 Task: Invite John and Lisa to the birthday party next week.
Action: Mouse moved to (43, 111)
Screenshot: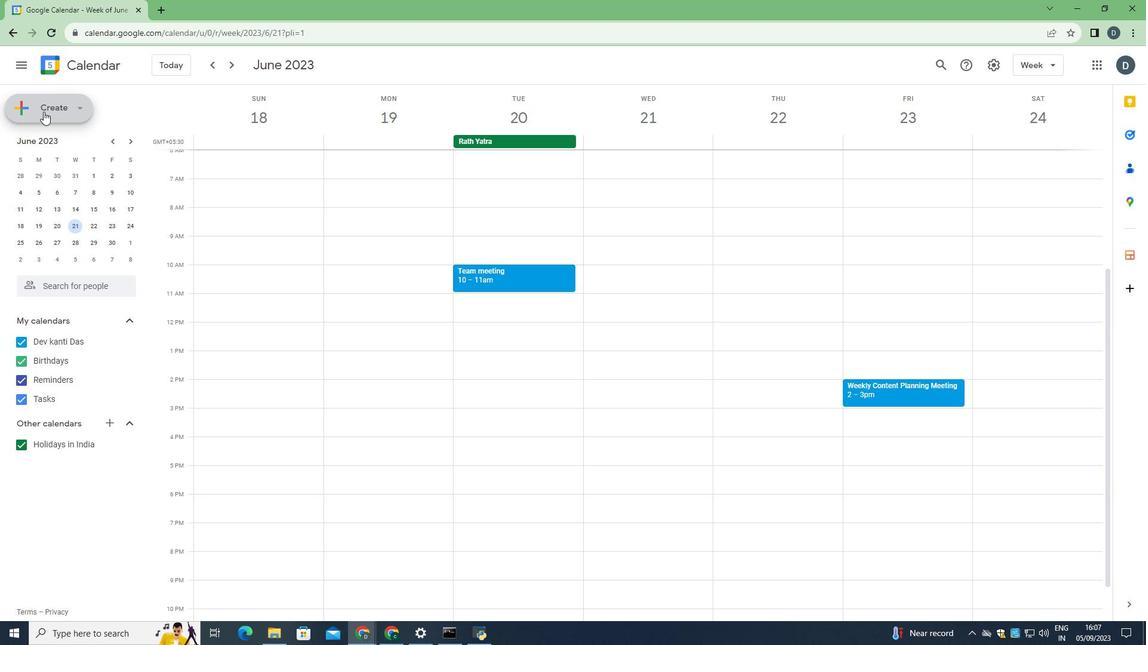 
Action: Mouse pressed left at (43, 111)
Screenshot: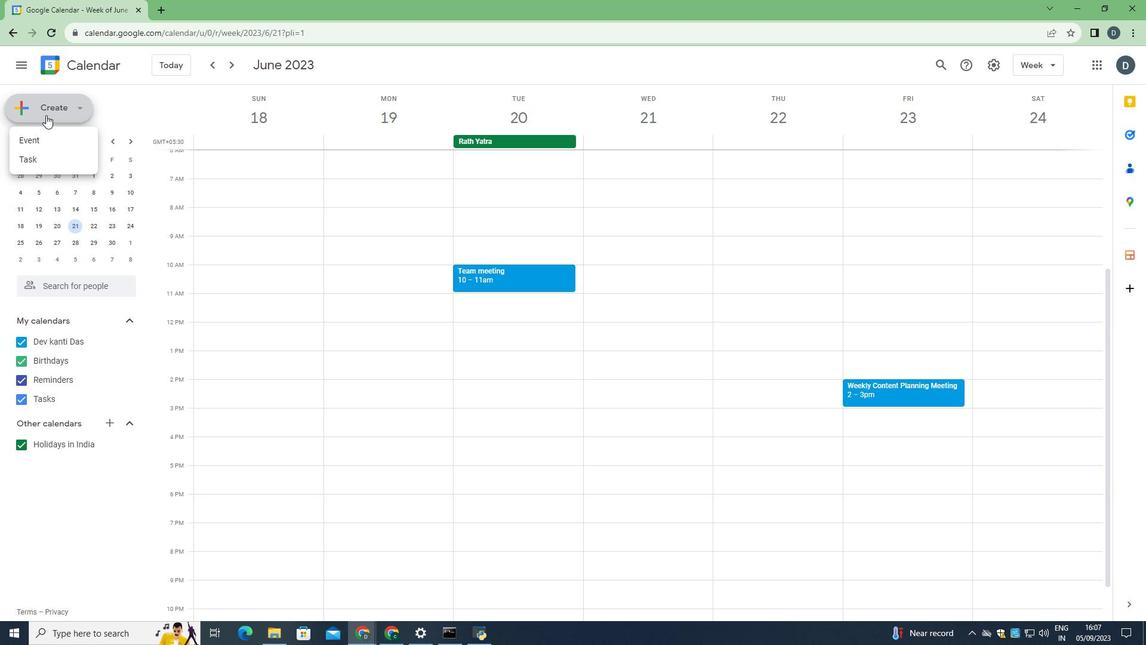 
Action: Mouse moved to (56, 137)
Screenshot: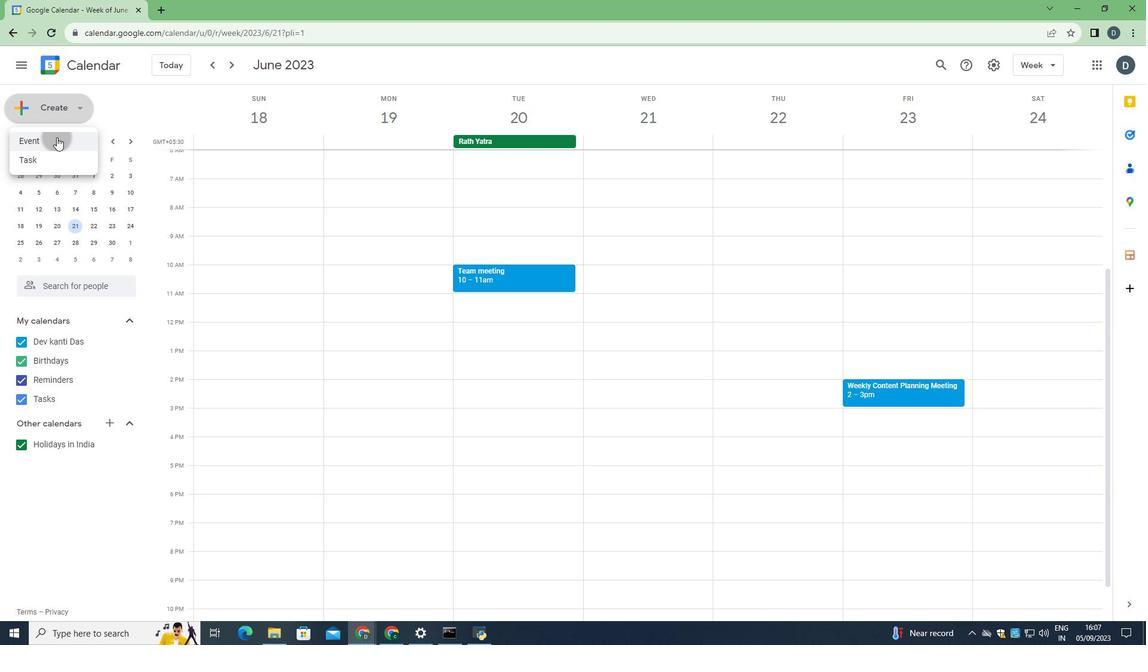 
Action: Mouse pressed left at (56, 137)
Screenshot: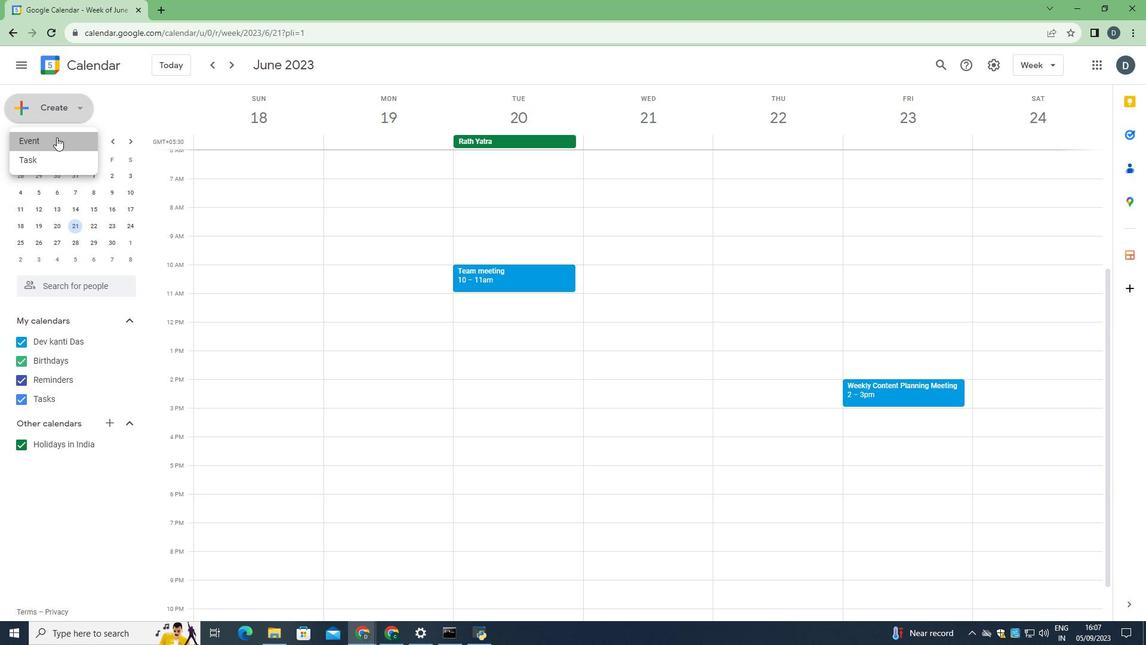 
Action: Mouse moved to (482, 474)
Screenshot: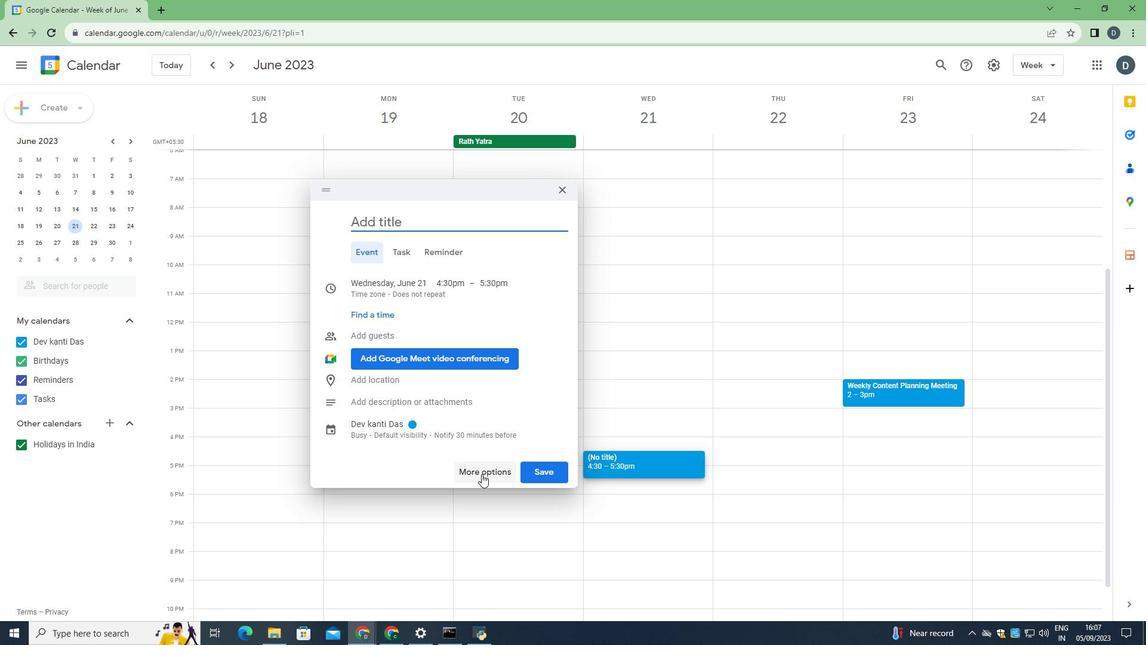 
Action: Mouse pressed left at (482, 474)
Screenshot: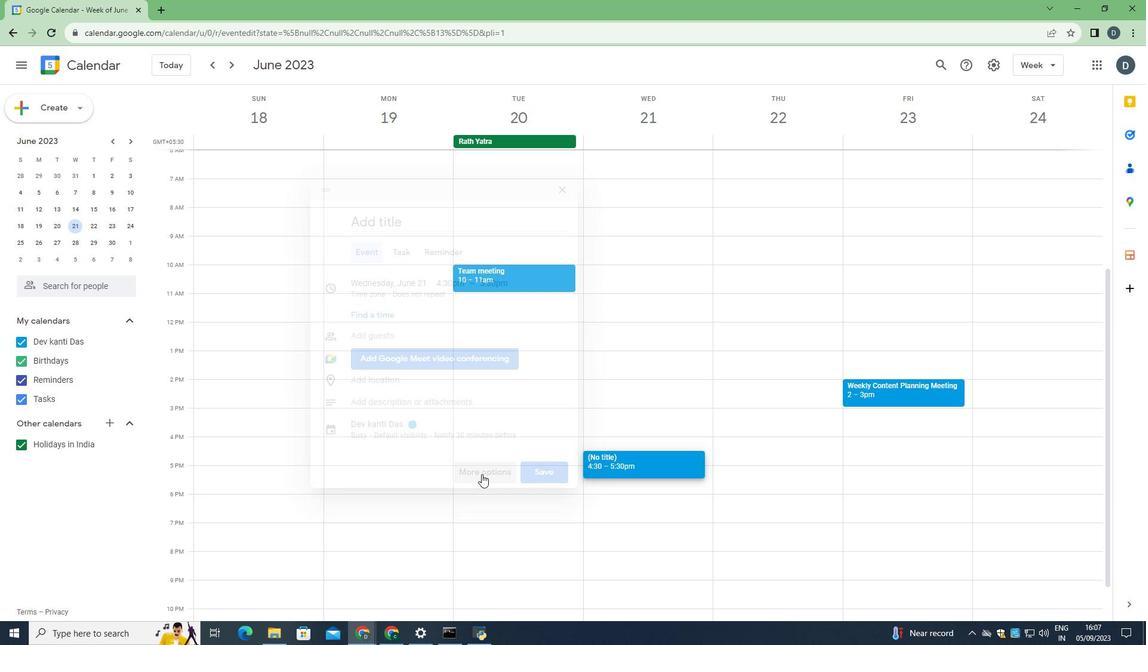 
Action: Mouse moved to (176, 72)
Screenshot: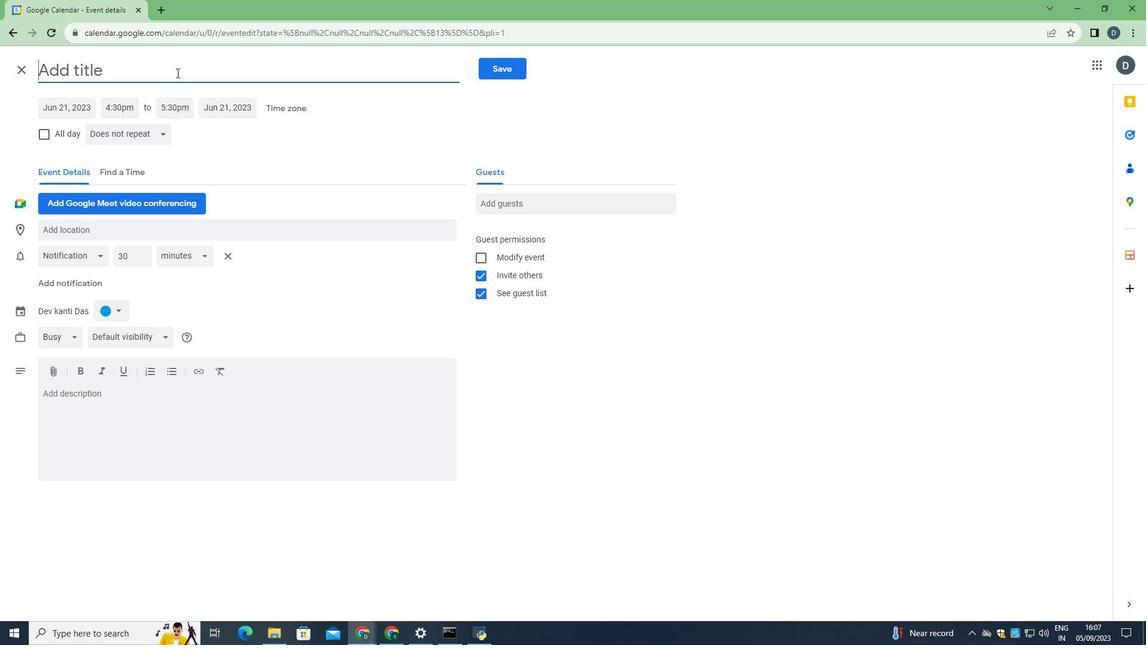
Action: Mouse pressed left at (176, 72)
Screenshot: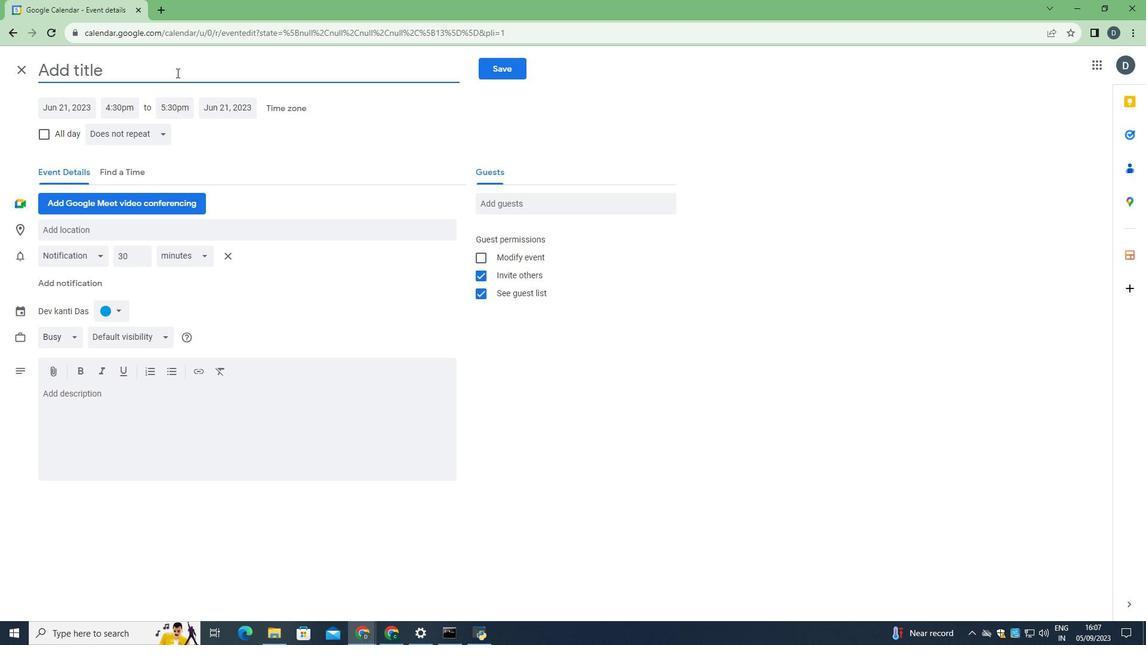
Action: Key pressed <Key.shift>Birthda<Key.backspace><Key.backspace><Key.backspace><Key.backspace><Key.backspace><Key.backspace><Key.backspace><Key.backspace><Key.backspace><Key.backspace><Key.backspace><Key.backspace><Key.shift>Invia<Key.backspace>tation<Key.space>for<Key.space><Key.shift>Birthday<Key.space><Key.shift>Party
Screenshot: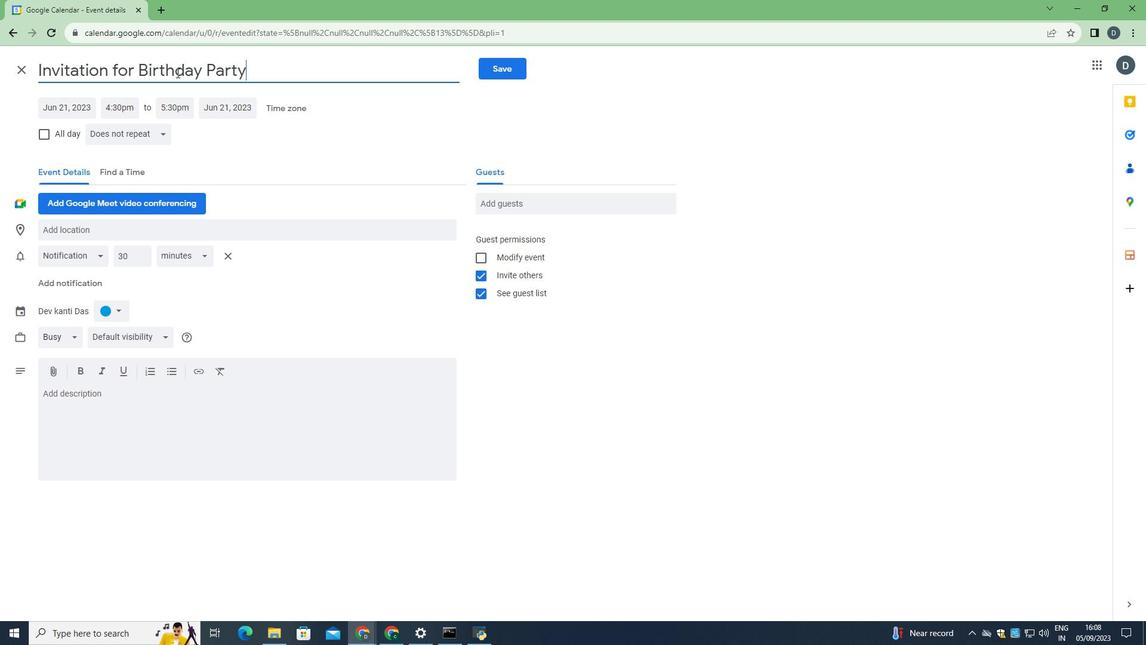 
Action: Mouse moved to (66, 109)
Screenshot: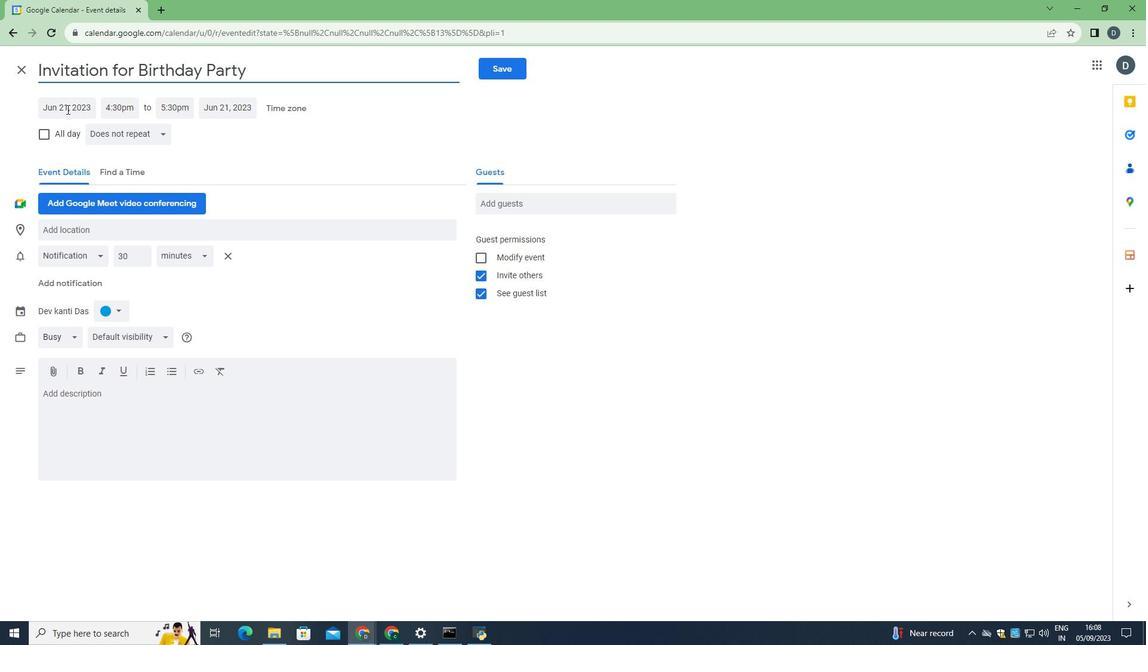 
Action: Mouse pressed left at (66, 109)
Screenshot: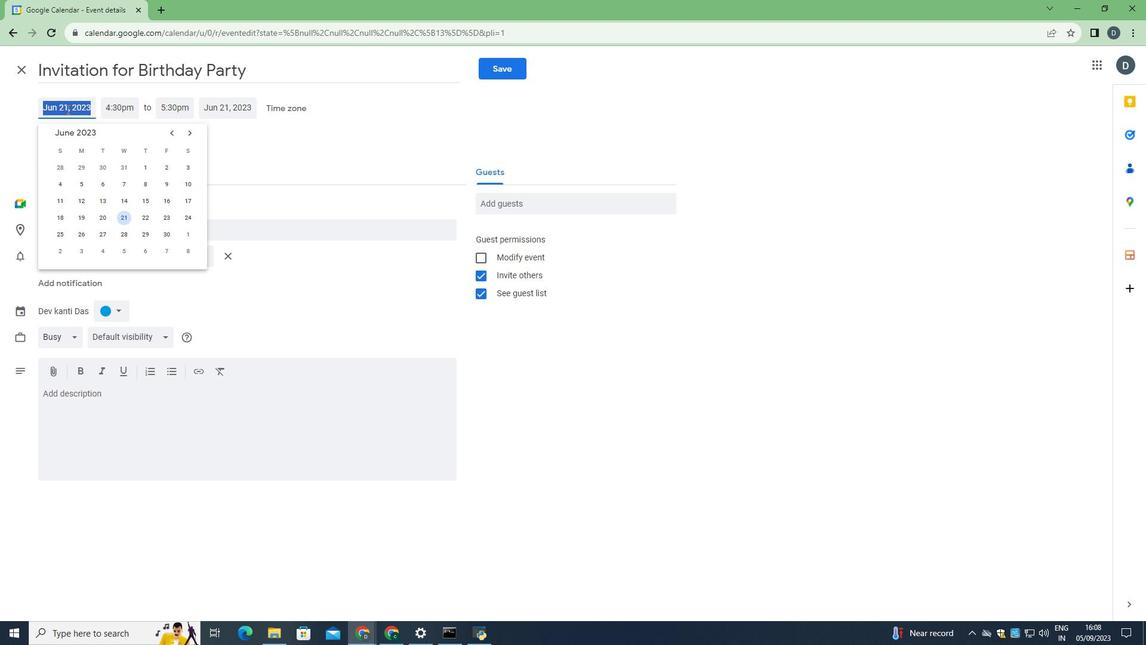 
Action: Mouse moved to (191, 128)
Screenshot: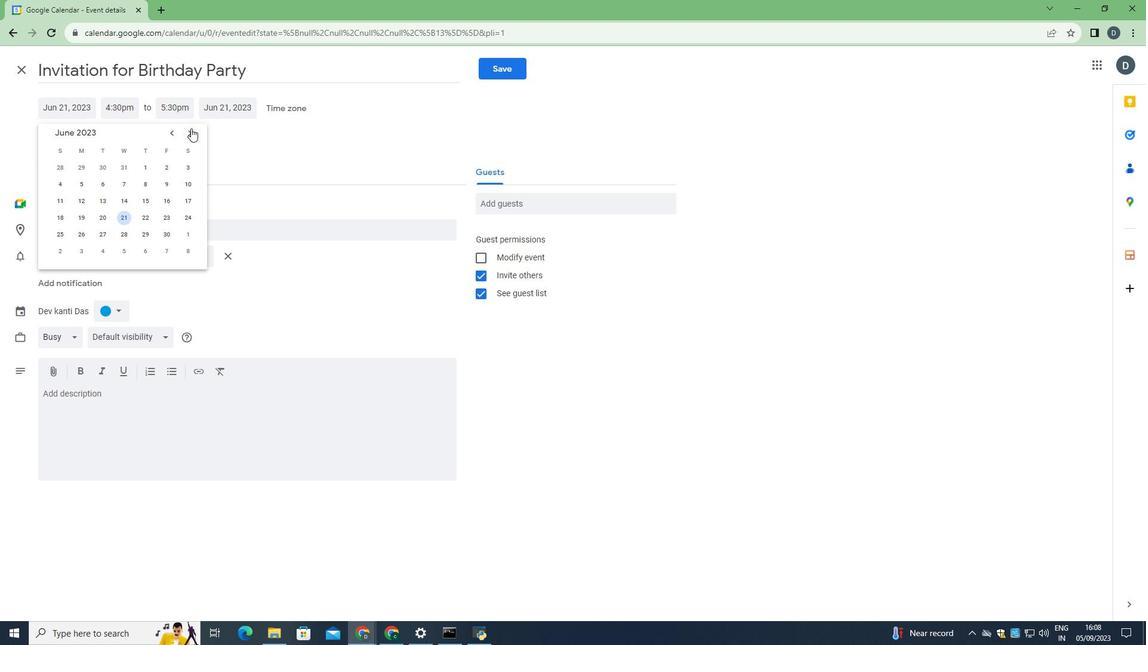 
Action: Mouse pressed left at (191, 128)
Screenshot: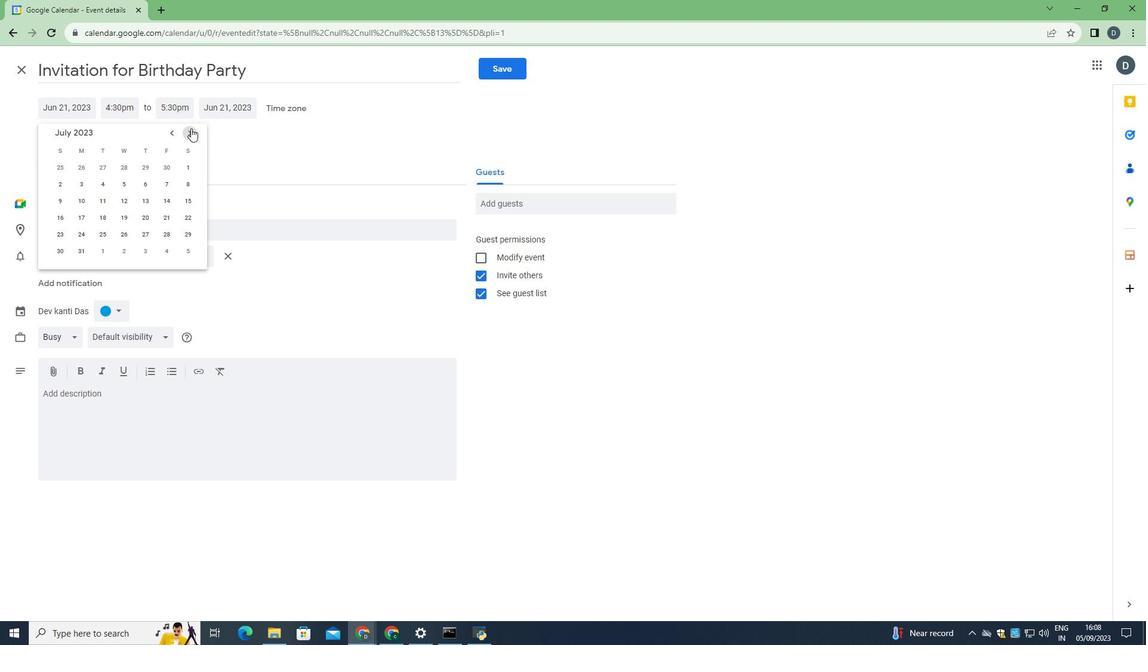 
Action: Mouse pressed left at (191, 128)
Screenshot: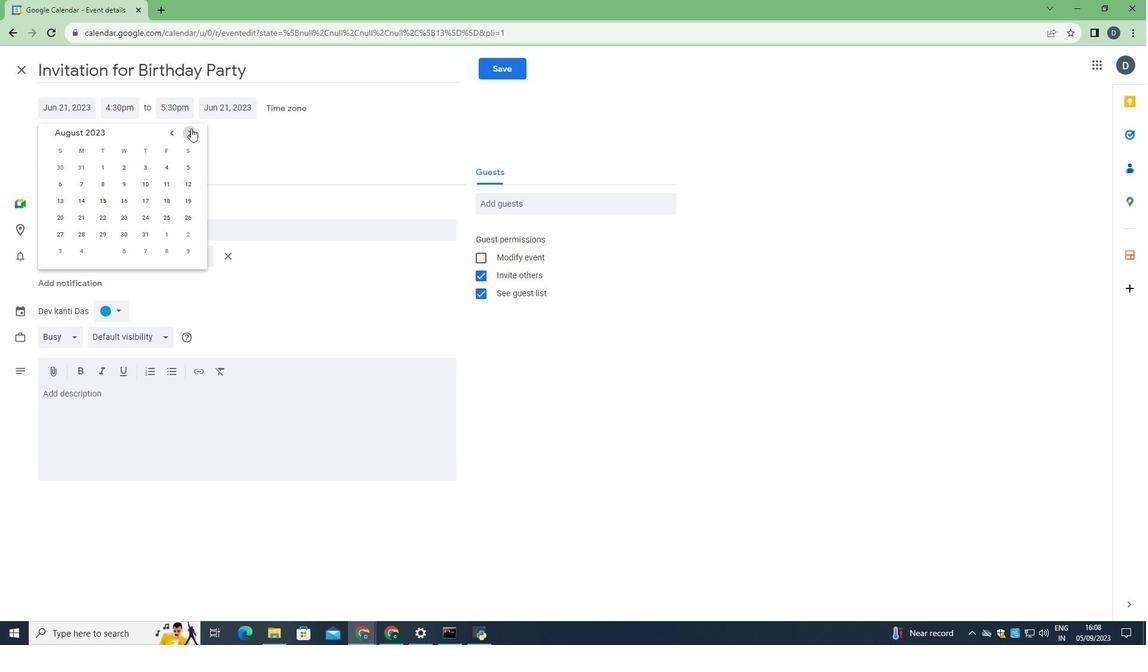 
Action: Mouse moved to (171, 201)
Screenshot: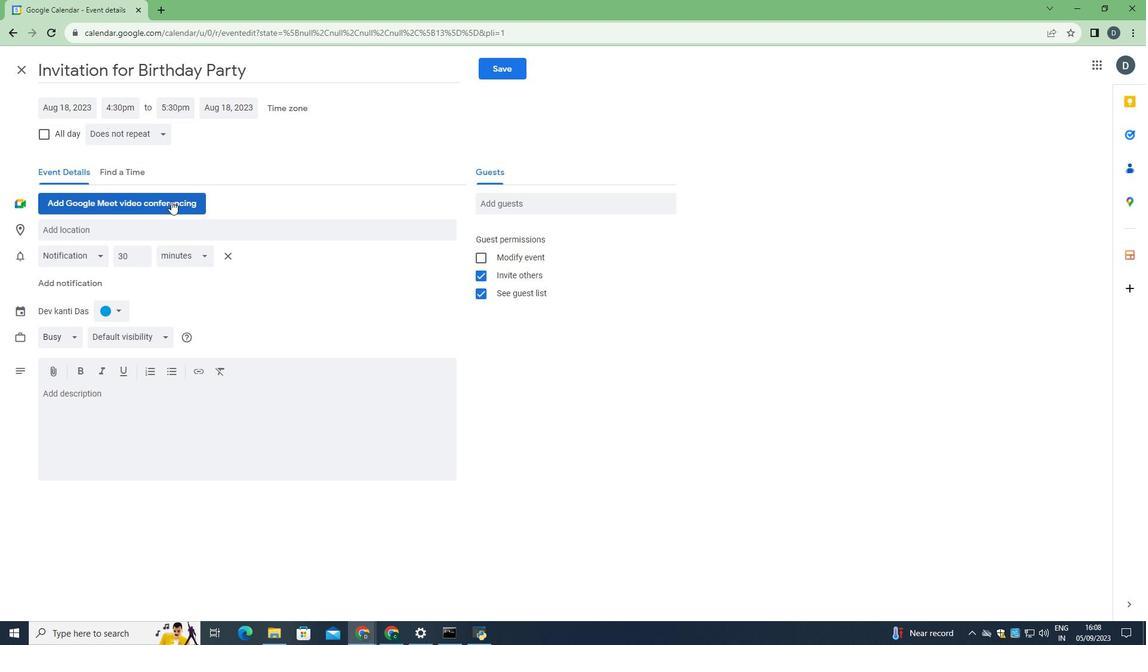 
Action: Mouse pressed left at (171, 201)
Screenshot: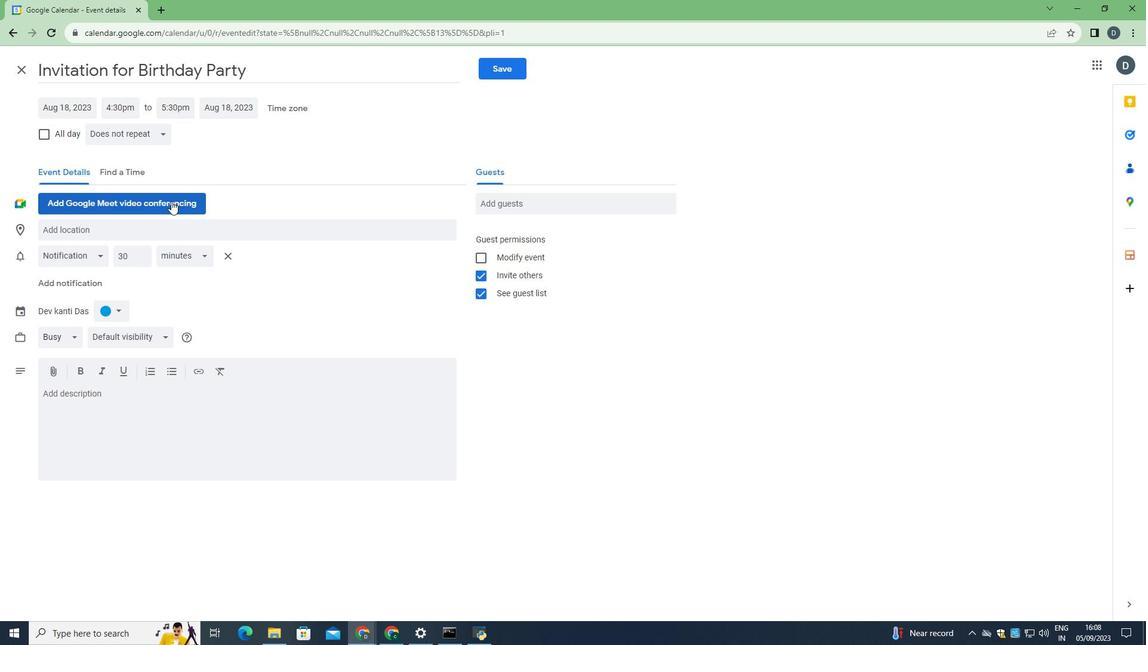 
Action: Mouse moved to (121, 106)
Screenshot: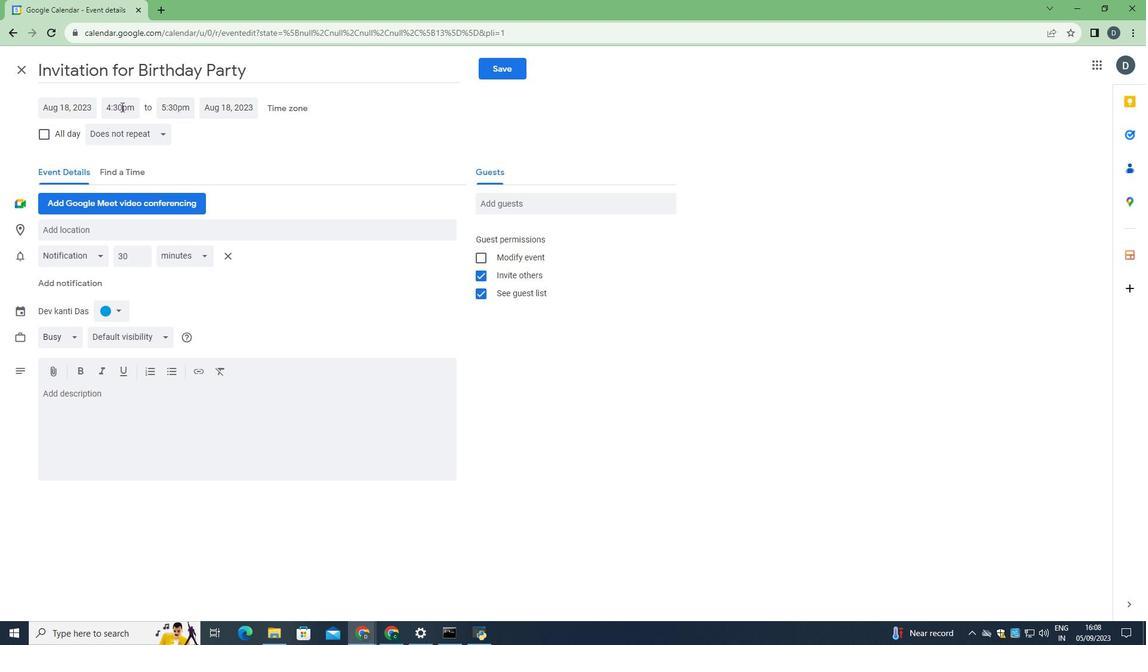 
Action: Mouse pressed left at (121, 106)
Screenshot: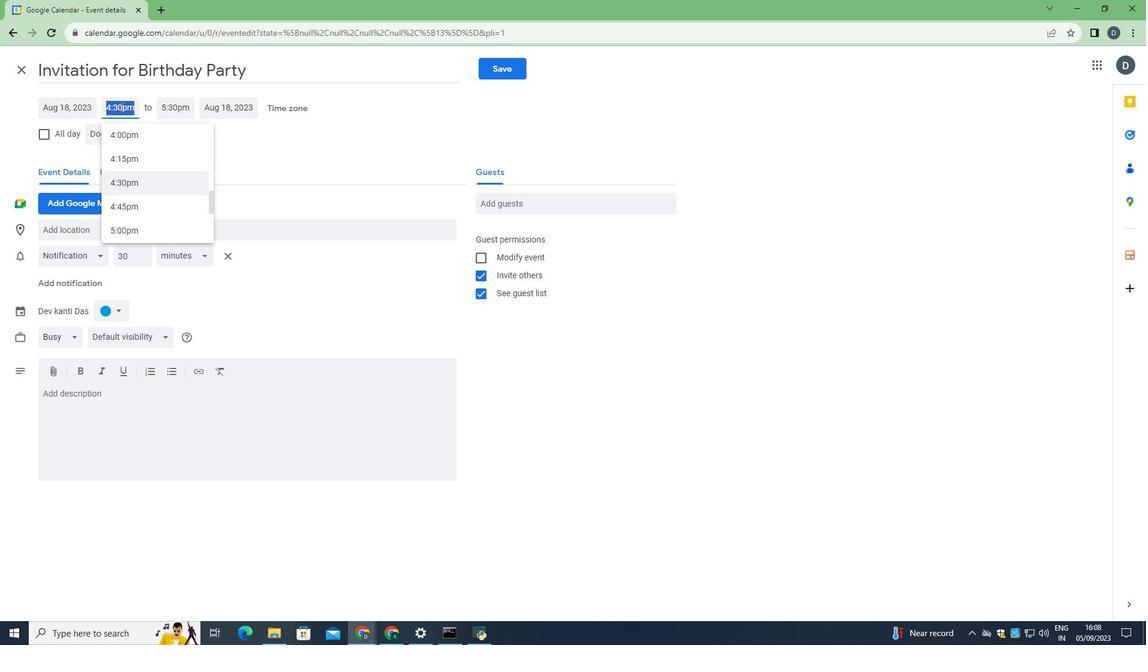 
Action: Mouse moved to (134, 204)
Screenshot: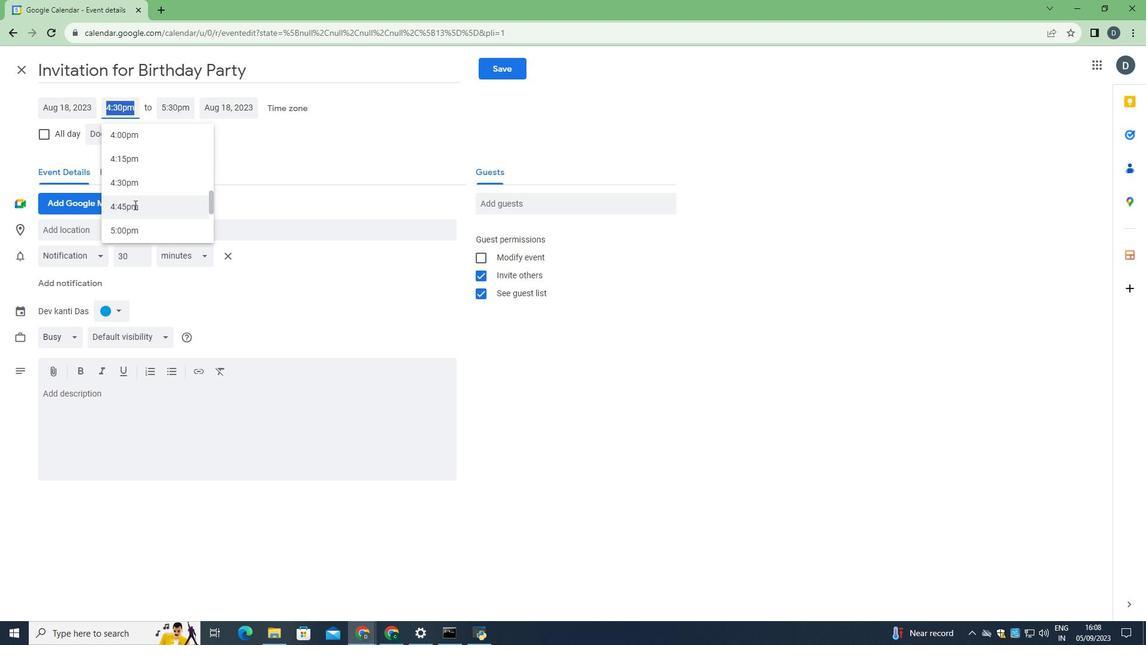 
Action: Mouse scrolled (134, 204) with delta (0, 0)
Screenshot: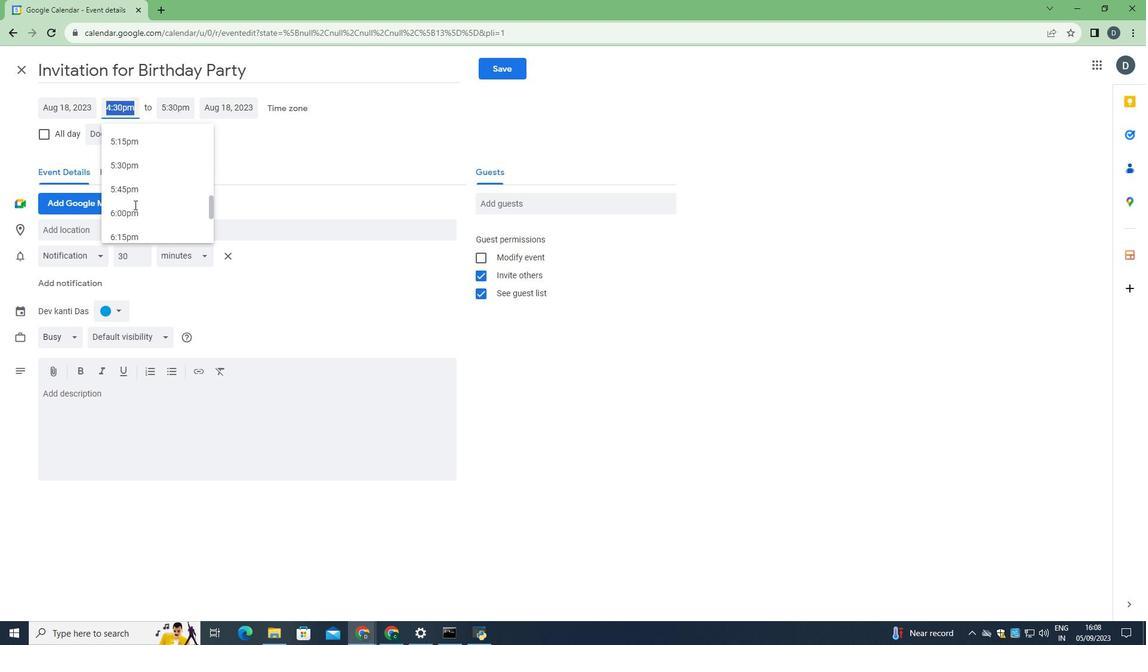 
Action: Mouse scrolled (134, 204) with delta (0, 0)
Screenshot: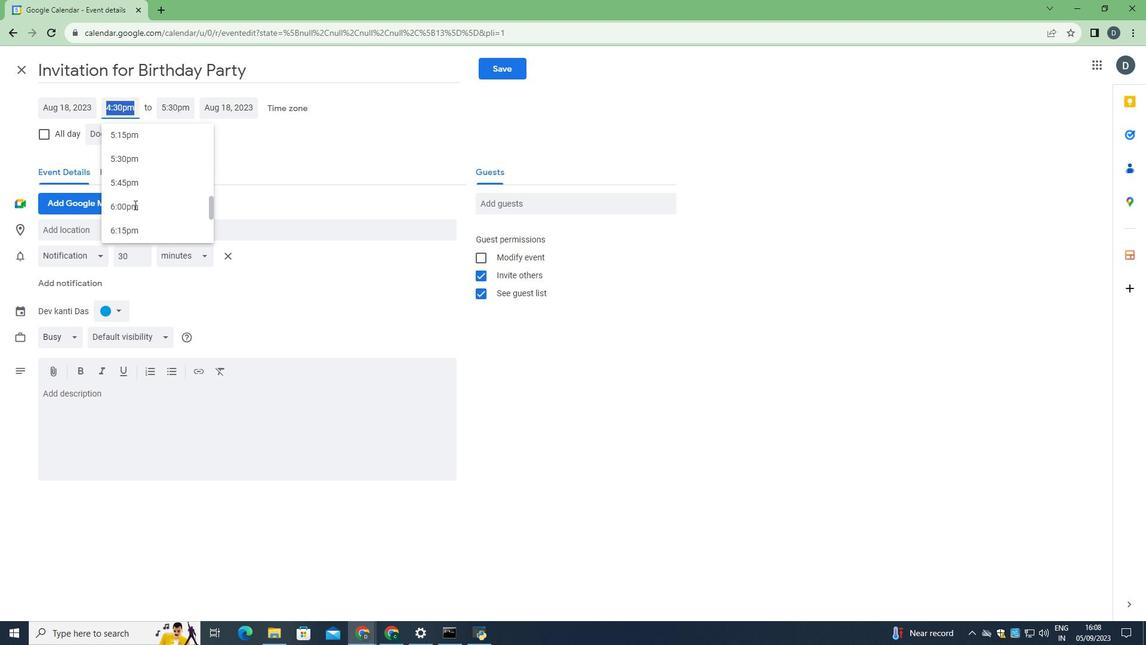 
Action: Mouse scrolled (134, 204) with delta (0, 0)
Screenshot: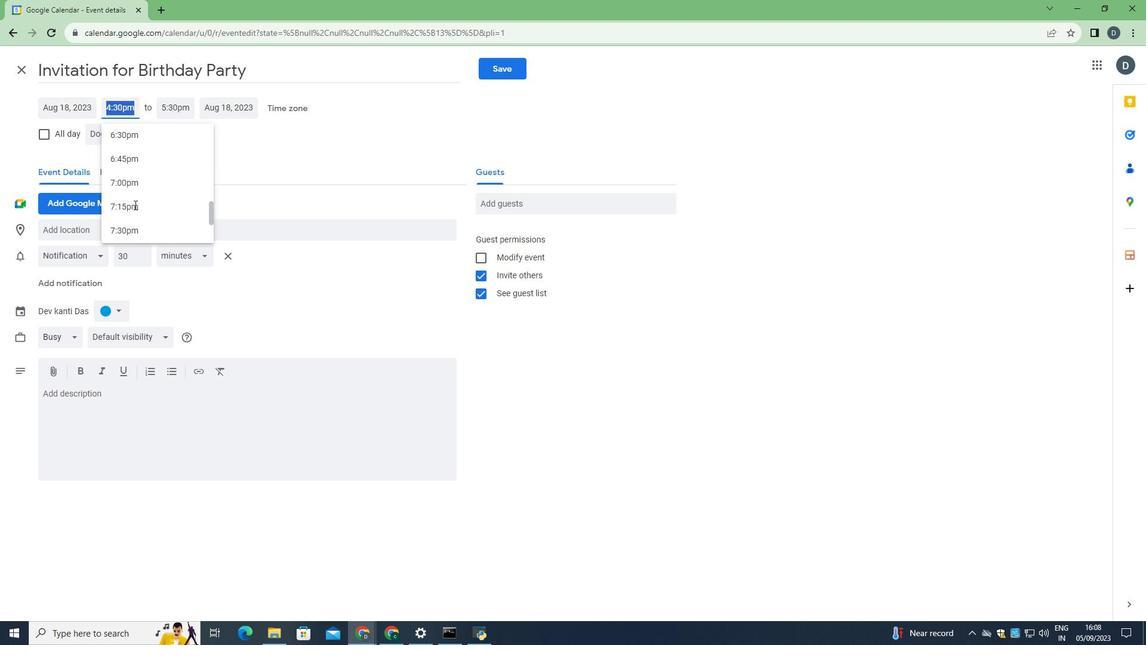 
Action: Mouse scrolled (134, 204) with delta (0, 0)
Screenshot: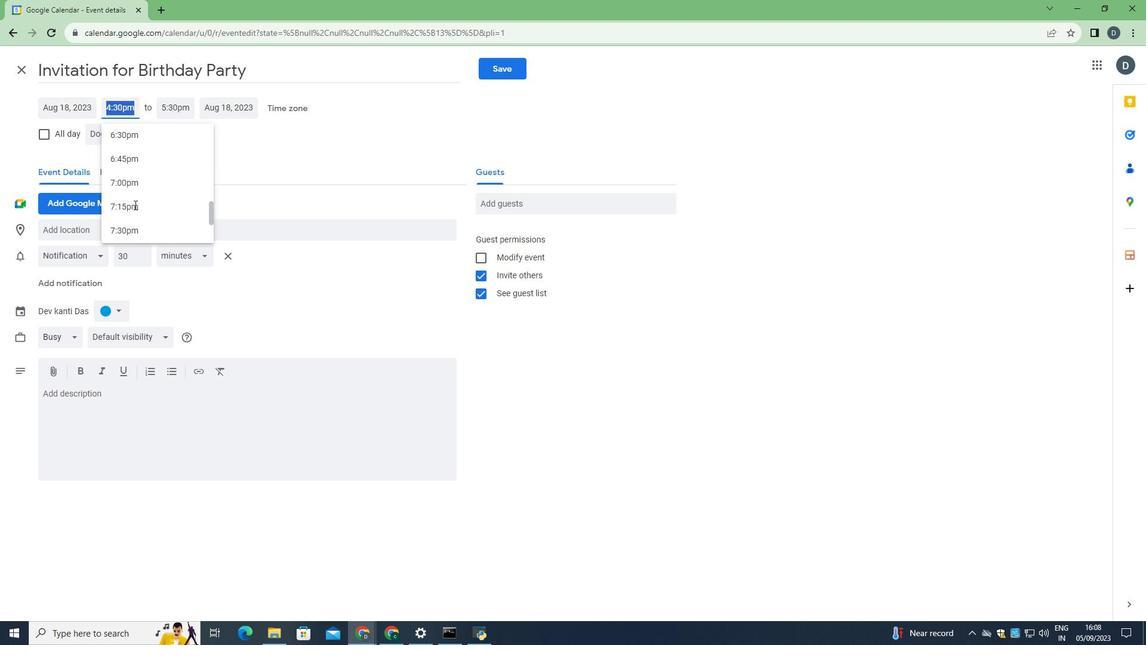 
Action: Mouse moved to (145, 185)
Screenshot: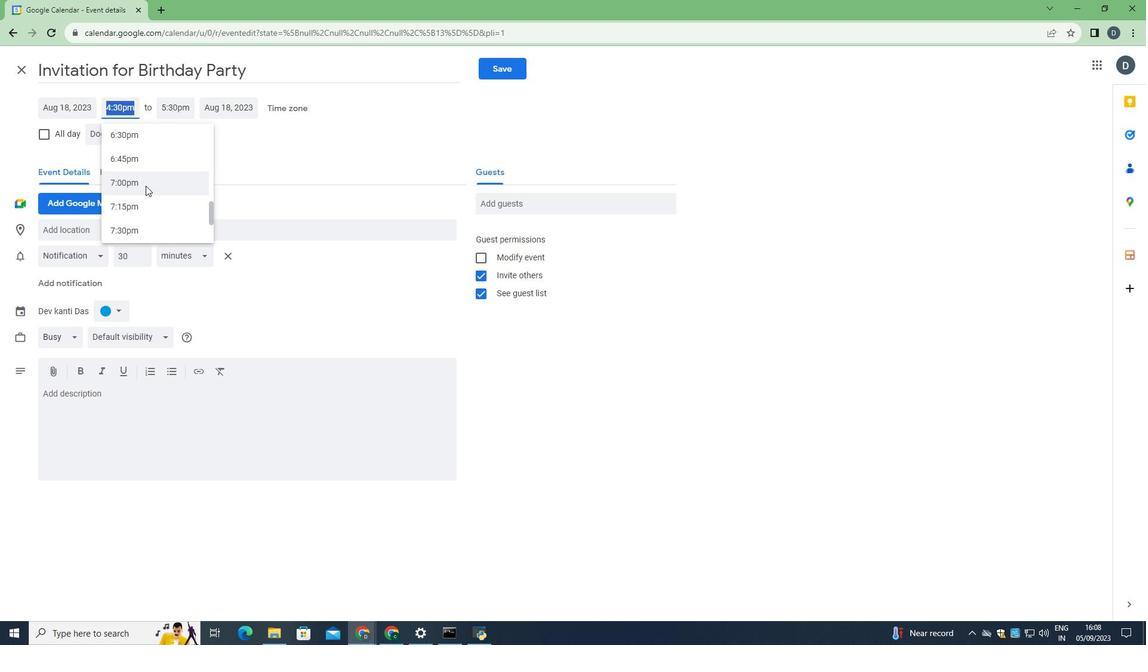 
Action: Mouse pressed left at (145, 185)
Screenshot: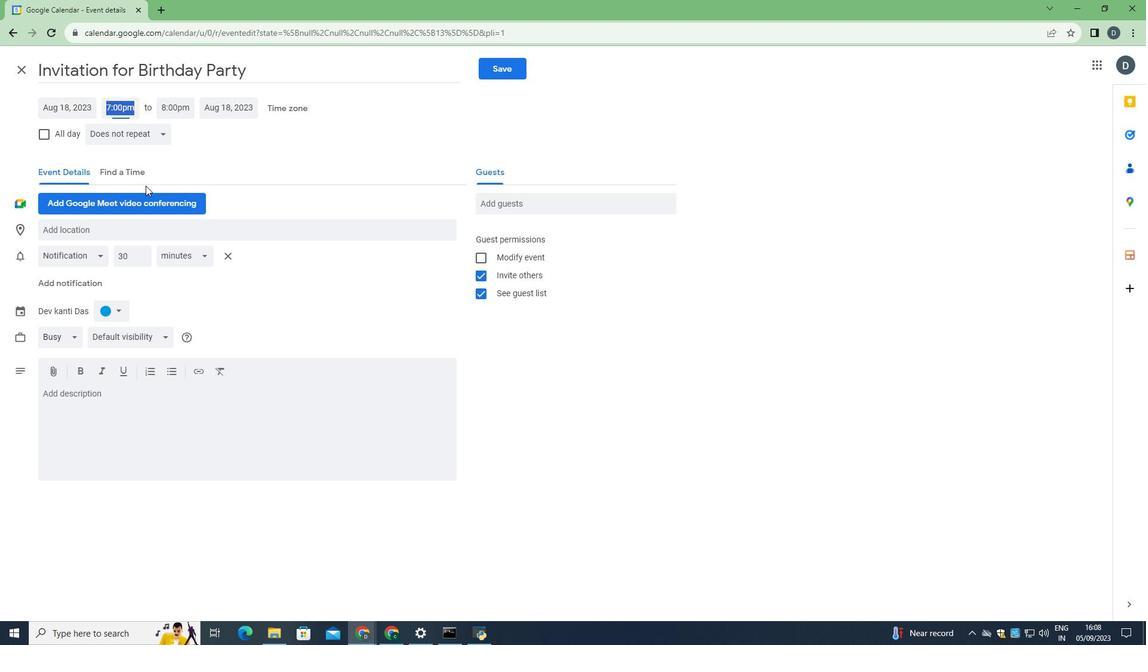 
Action: Mouse moved to (173, 108)
Screenshot: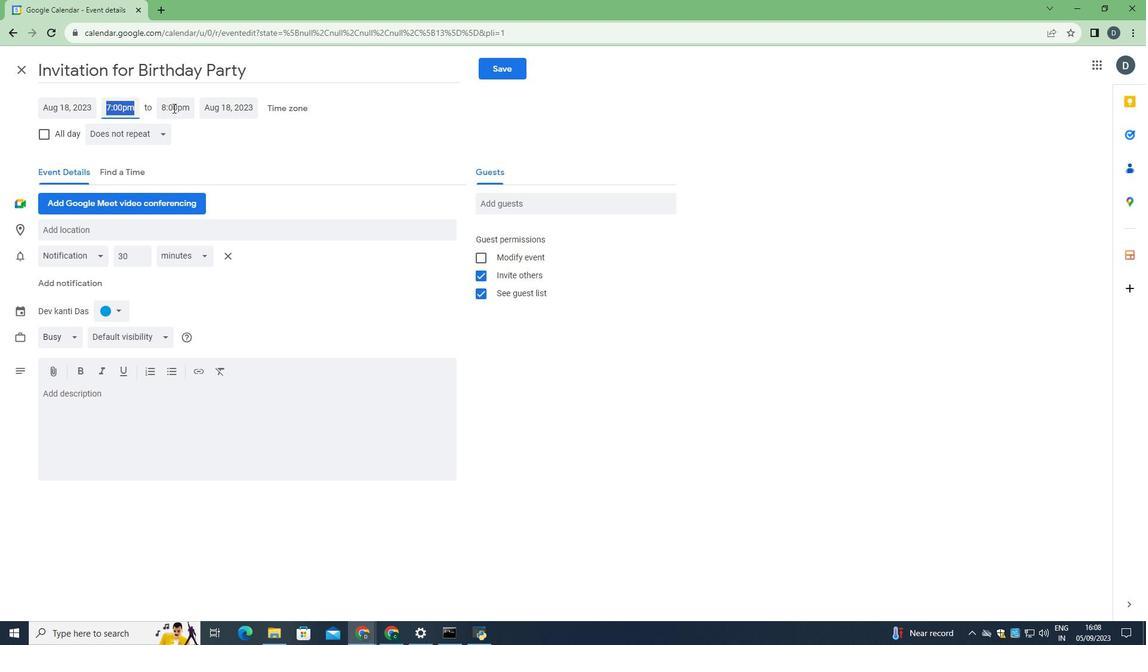 
Action: Mouse pressed left at (173, 108)
Screenshot: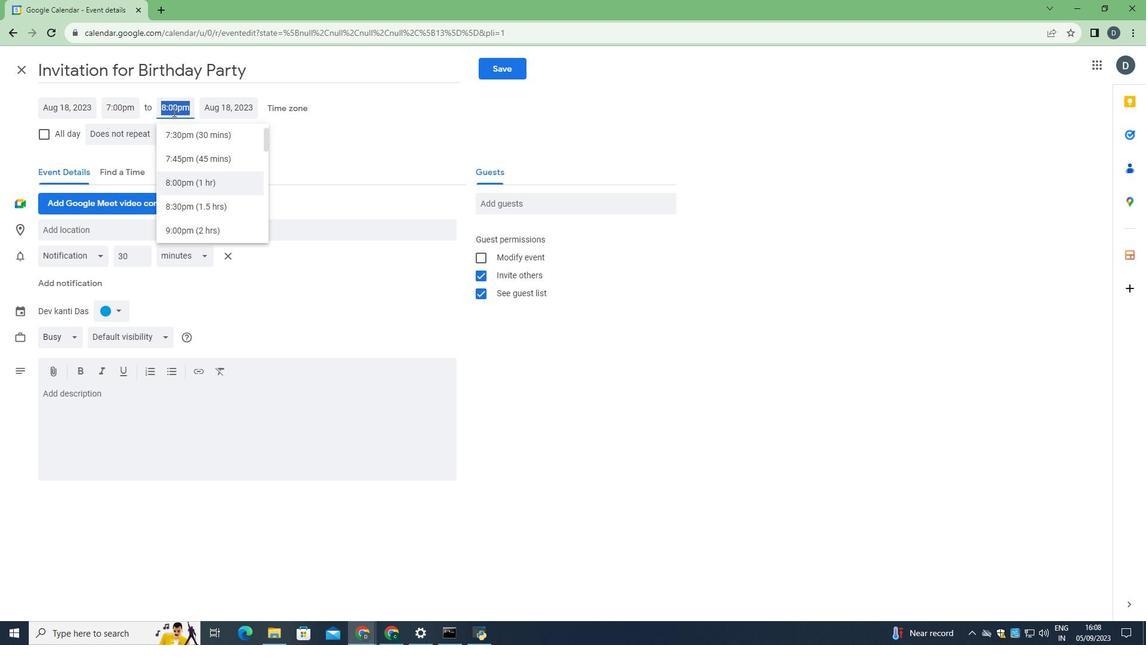 
Action: Mouse moved to (210, 225)
Screenshot: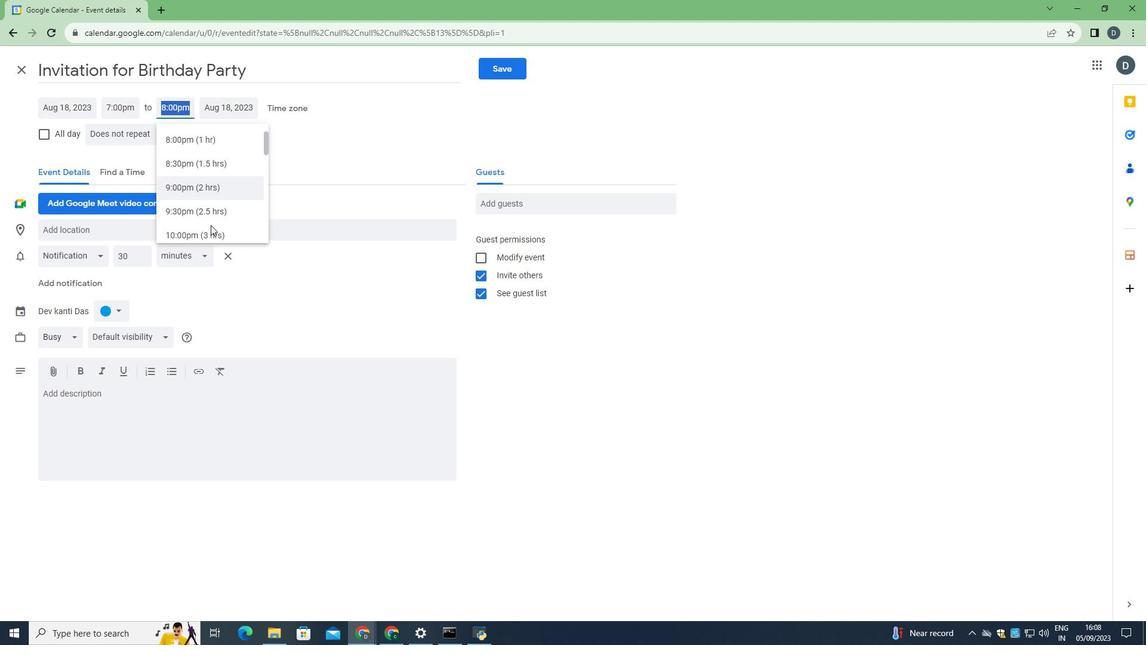 
Action: Mouse scrolled (210, 224) with delta (0, 0)
Screenshot: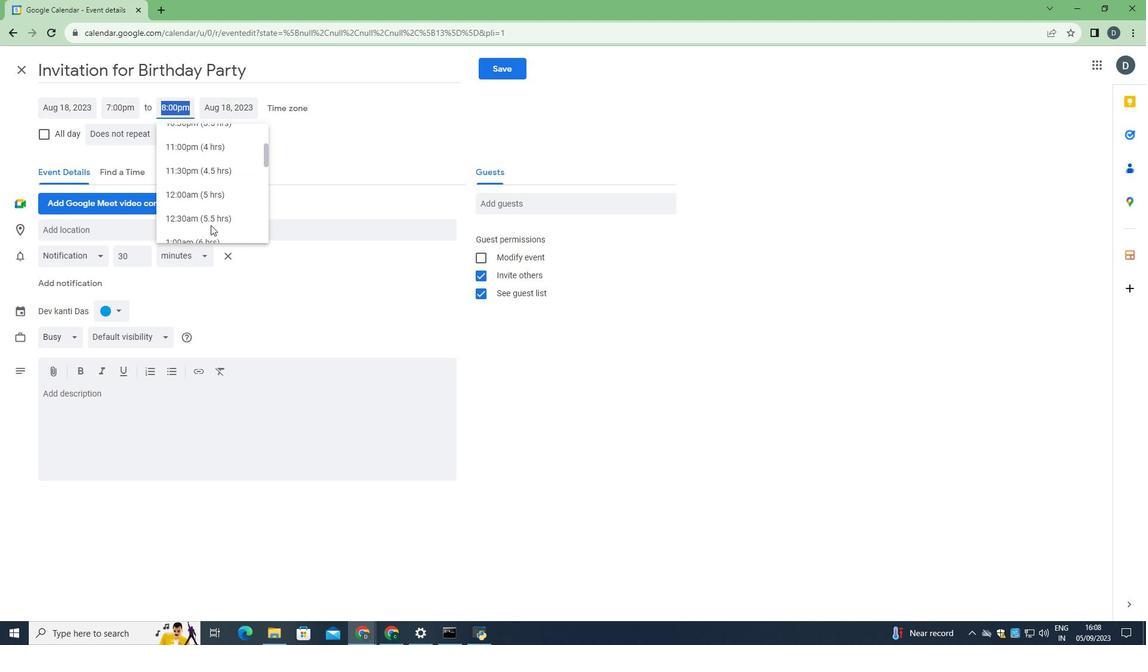 
Action: Mouse scrolled (210, 224) with delta (0, 0)
Screenshot: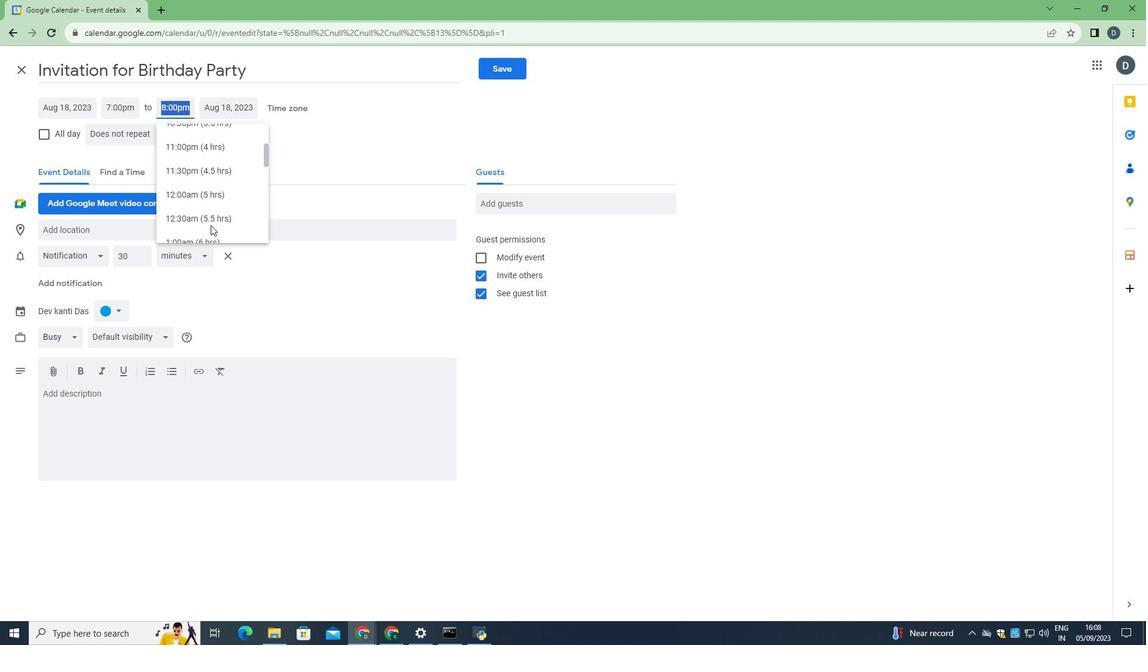 
Action: Mouse scrolled (210, 224) with delta (0, 0)
Screenshot: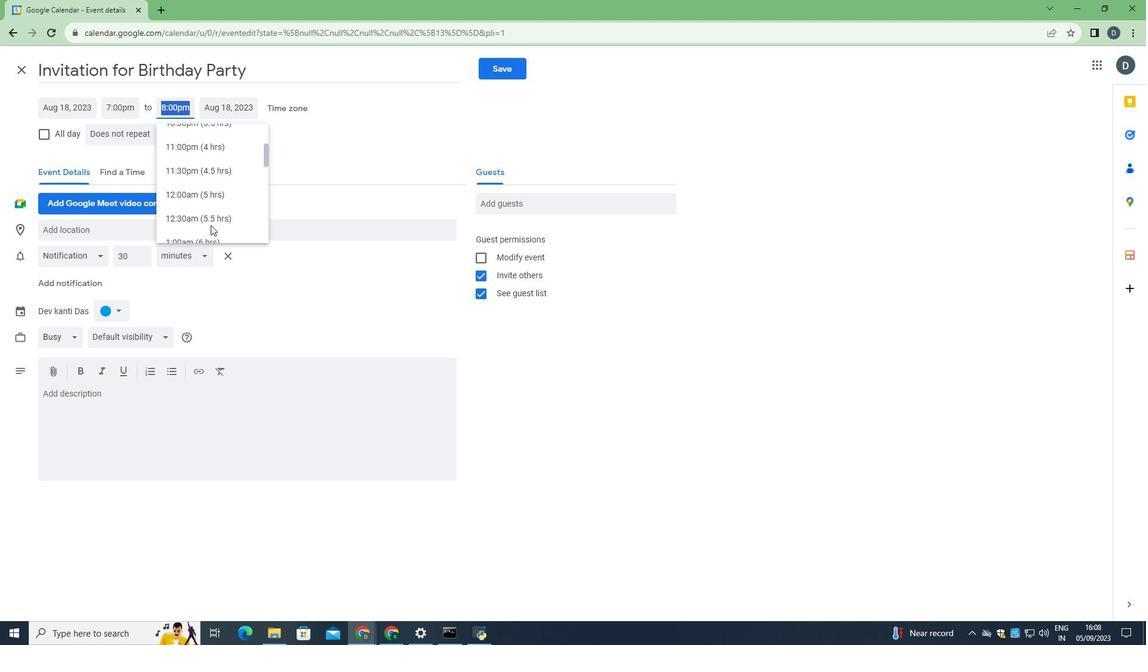 
Action: Mouse scrolled (210, 225) with delta (0, 0)
Screenshot: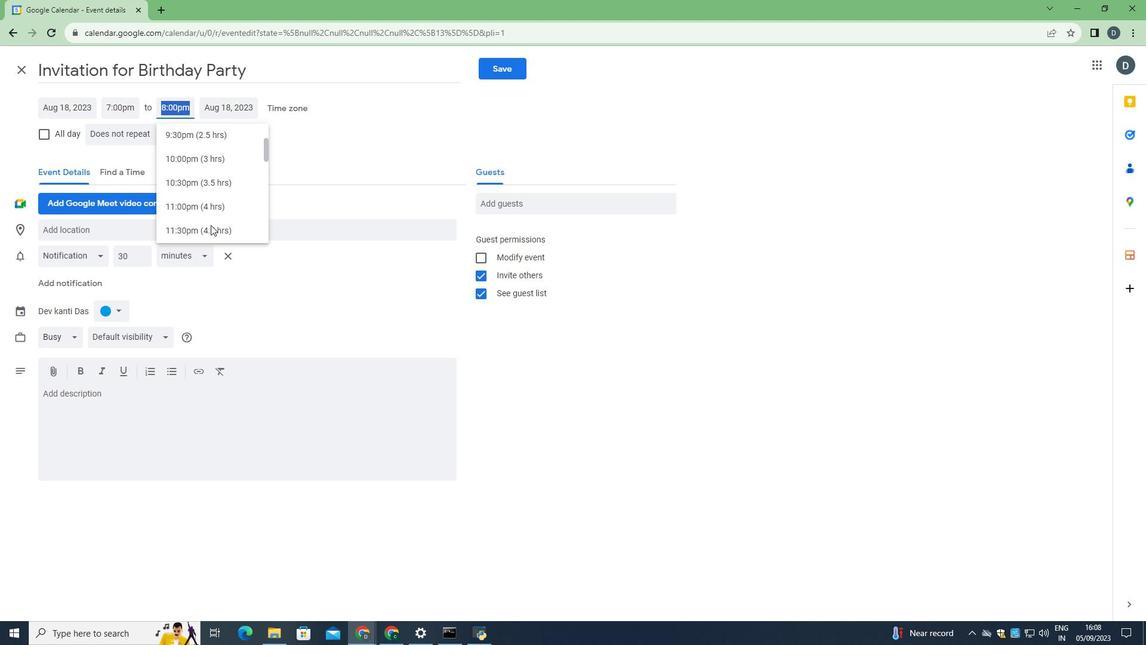 
Action: Mouse moved to (185, 206)
Screenshot: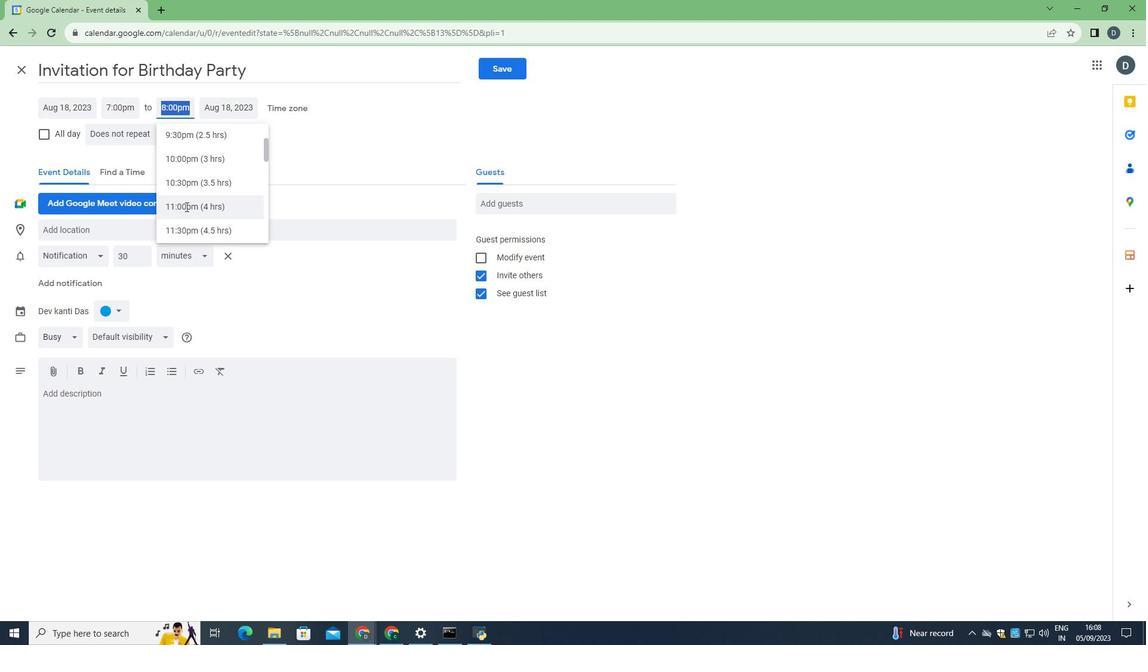 
Action: Mouse pressed left at (185, 206)
Screenshot: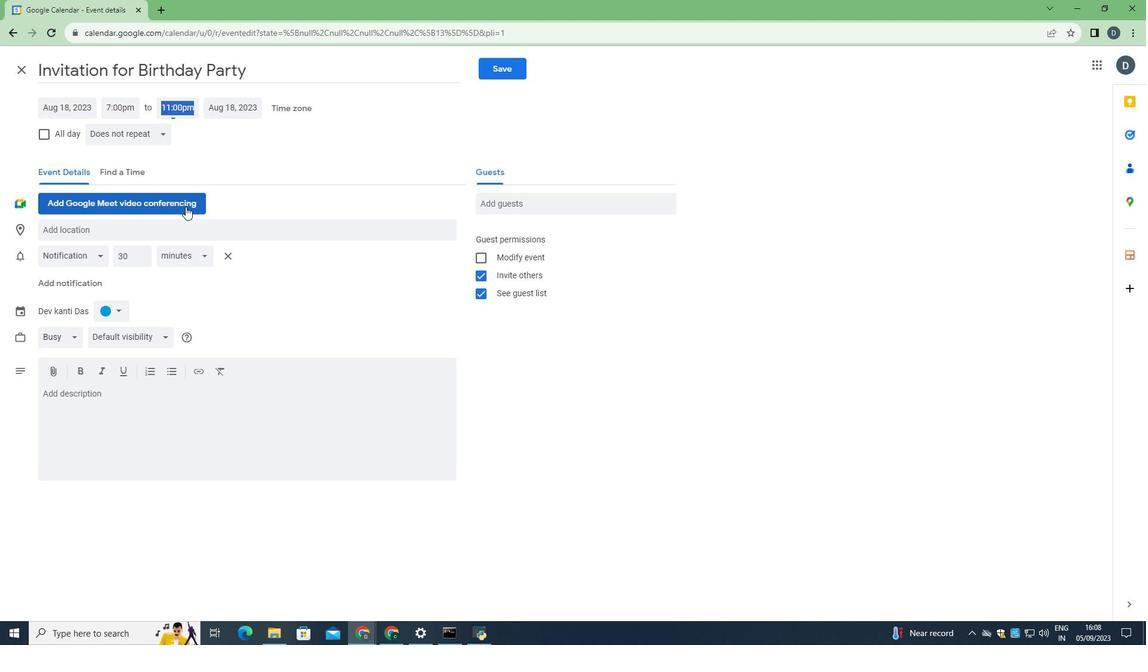 
Action: Mouse moved to (140, 399)
Screenshot: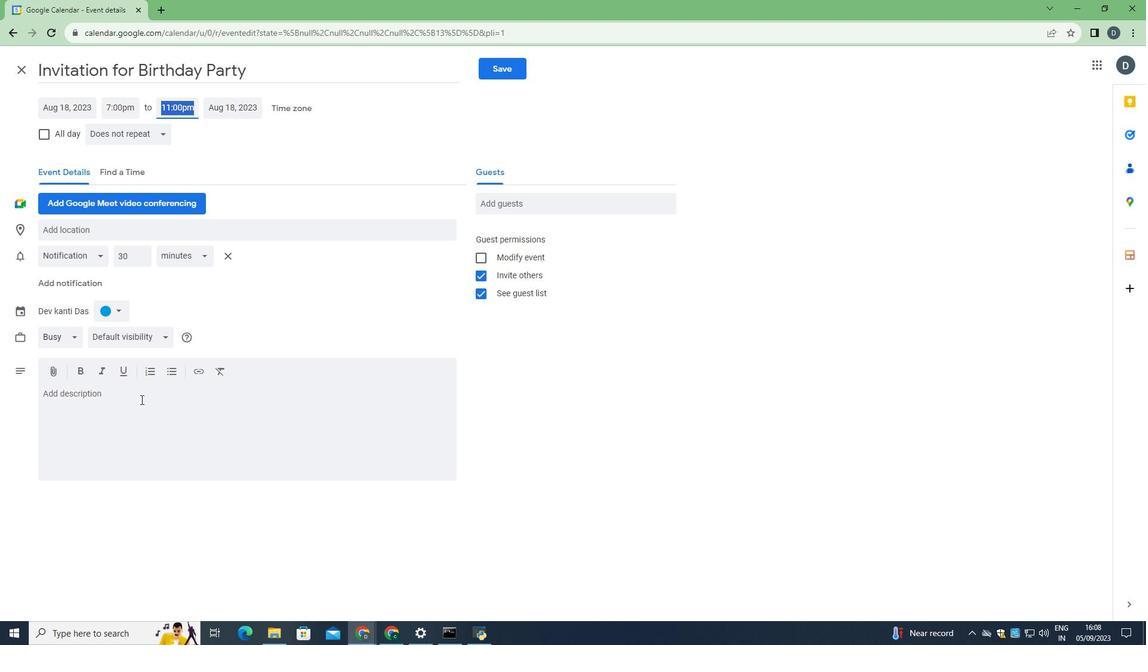 
Action: Mouse pressed left at (140, 399)
Screenshot: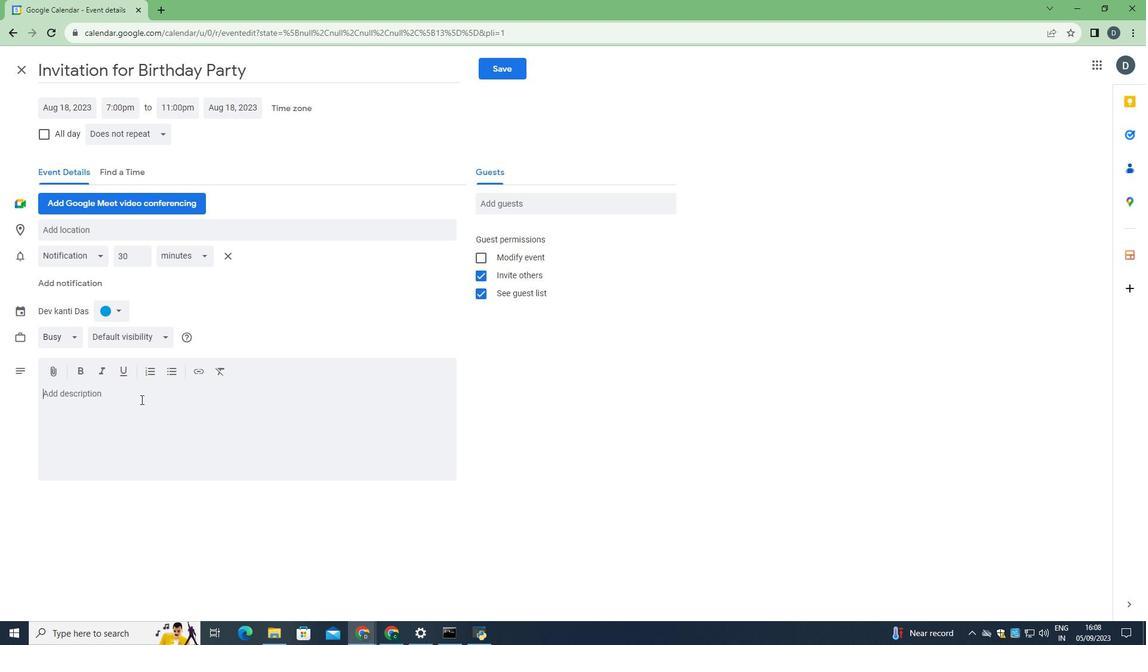 
Action: Key pressed <Key.shift>Hi<Key.space><Key.shift>John<Key.space>and<Key.space><Key.shift>Lisa,<Key.enter><Key.enter><Key.shift>I<Key.space>hope<Key.space>this<Key.space>message<Key.space>finds<Key.space>you<Key.space>well.<Key.space><Key.shift>I<Key.space>wanted<Key.space>to<Key.space>personally<Key.space>invite<Key.space>you<Key.space>to<Key.space>my<Key.space>birthday<Key.space>party<Key.space>next<Key.space>week.<Key.space><Key.shift>It's<Key.space>going<Key.space>to<Key.space>be<Key.space>a<Key.space>fantastic<Key.space>celebration,<Key.space>and<Key.space><Key.shift>I<Key.space>would<Key.space>be<Key.space>delighted<Key.space>if<Key.space>you<Key.space>could<Key.space>join<Key.space>me.<Key.enter><Key.enter><Key.shift>Date<Key.shift_r>:<Key.space>18th<Key.space><Key.shift>August<Key.enter><Key.shift>Time<Key.shift_r>:<Key.space>7<Key.shift>PM<Key.space>to<Key.backspace><Key.backspace><Key.backspace><Key.backspace><Key.backspace><Key.space><Key.shift>PM<Key.space>to<Key.space>11<Key.space><Key.shift>PM<Key.enter><Key.shift>Location<Key.shift_r>:<Key.space>new<Key.space><Key.backspace><Key.backspace><Key.backspace><Key.backspace><Key.shift>New<Key.space><Key.shift>York<Key.enter><Key.enter><Key.shift>Please<Key.space>let<Key.space>me<Key.space>know<Key.space>if<Key.space>you<Key.space>can<Key.space>make<Key.space>it,<Key.space>and<Key.space><Key.shift>I'll<Key.space>make<Key.space>sure<Key.space>to<Key.space>save<Key.space>a<Key.space>spot<Key.space>for<Key.space>you.<Key.space><Key.shift>Looking<Key.space>forward<Key.space>to<Key.space>celebrating<Key.space>with<Key.space>you<Key.space>both<Key.shift_r><Key.shift_r>!
Screenshot: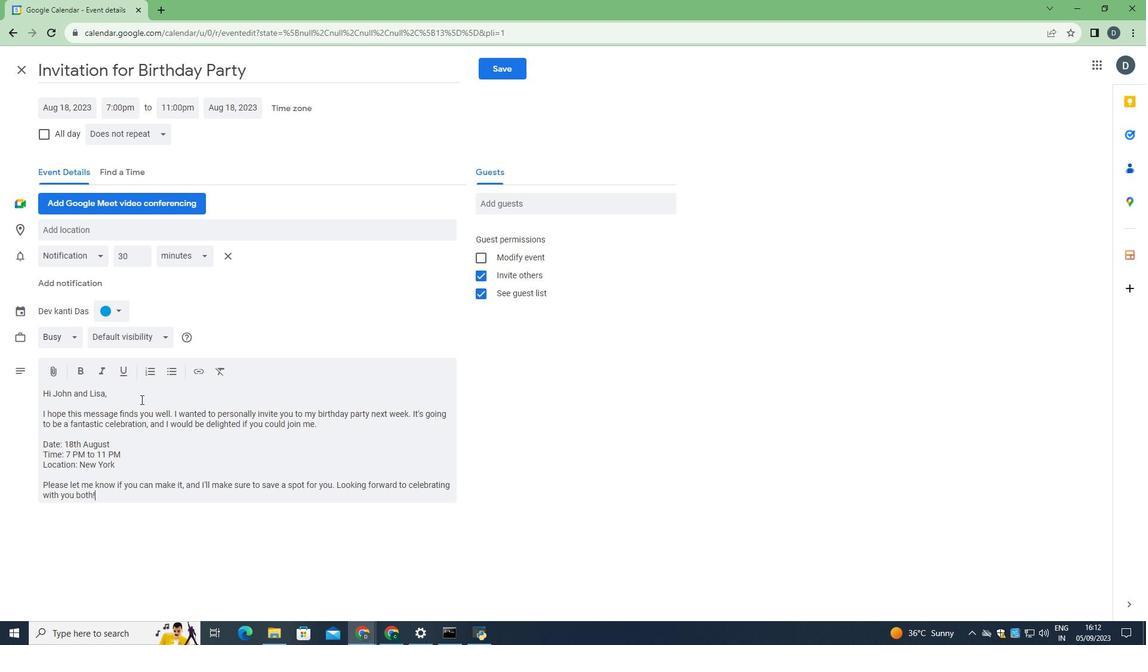 
Action: Mouse moved to (170, 368)
Screenshot: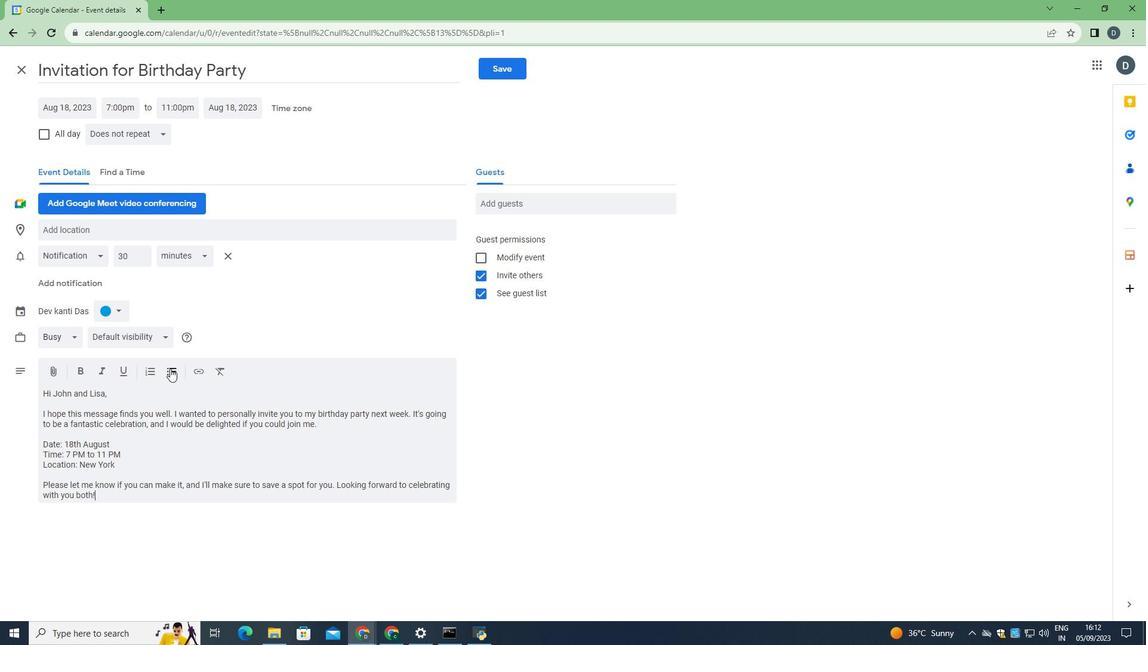 
Action: Key pressed <Key.enter><Key.enter><Key.shift>Best<Key.space>regards<Key.enter><Key.shift>Danny
Screenshot: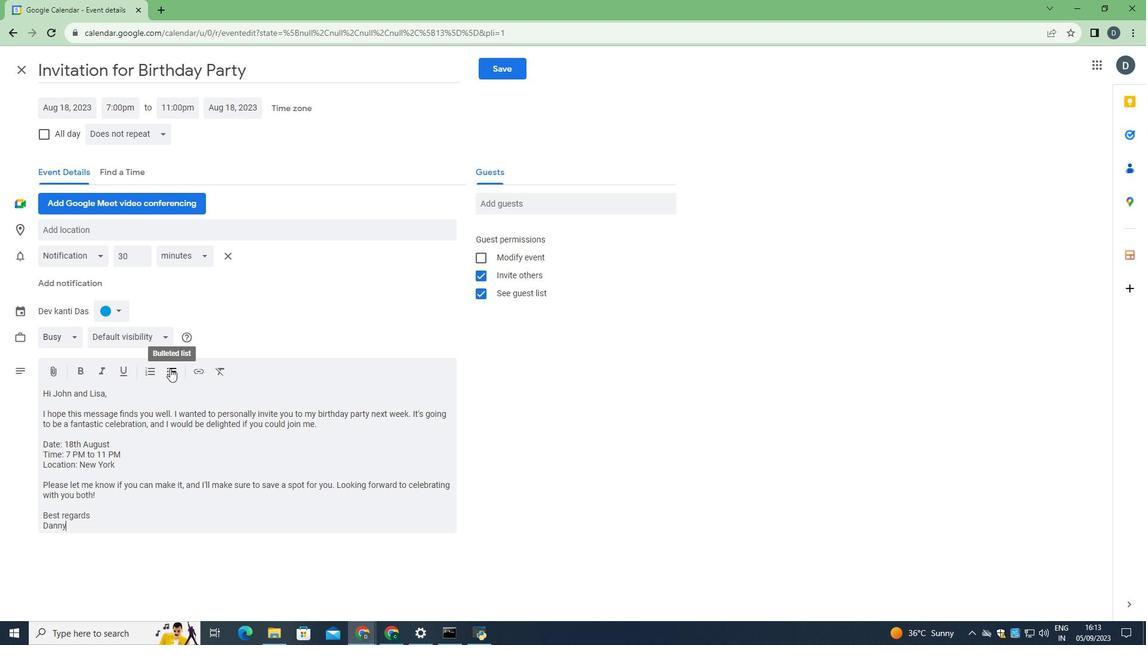 
Action: Mouse moved to (511, 208)
Screenshot: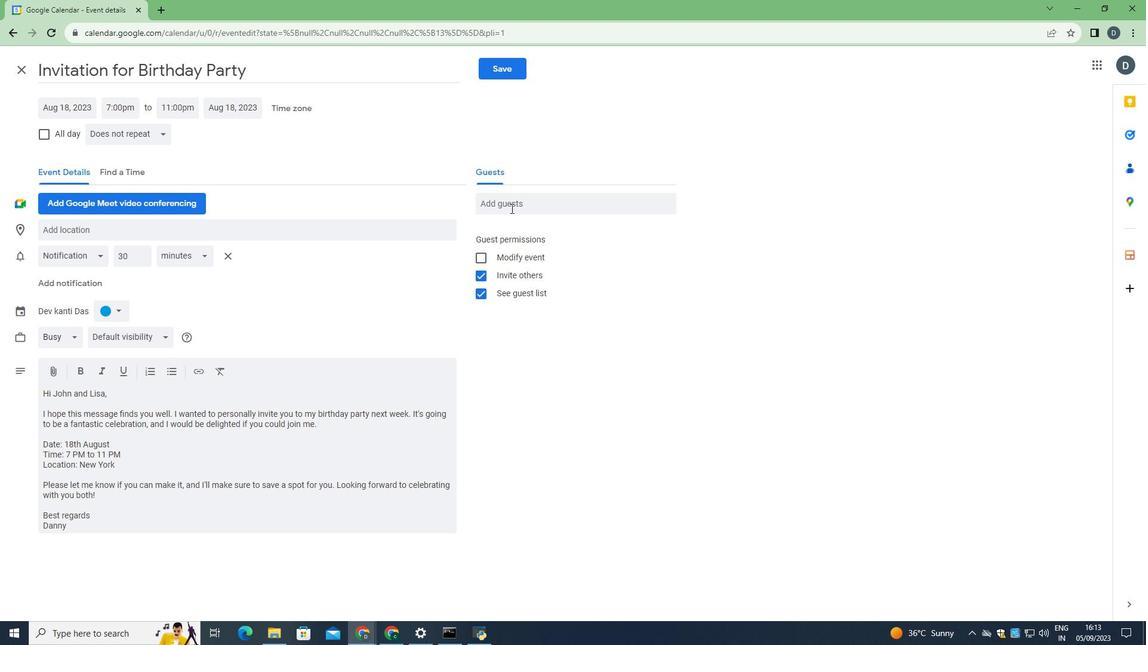 
Action: Mouse pressed left at (511, 208)
Screenshot: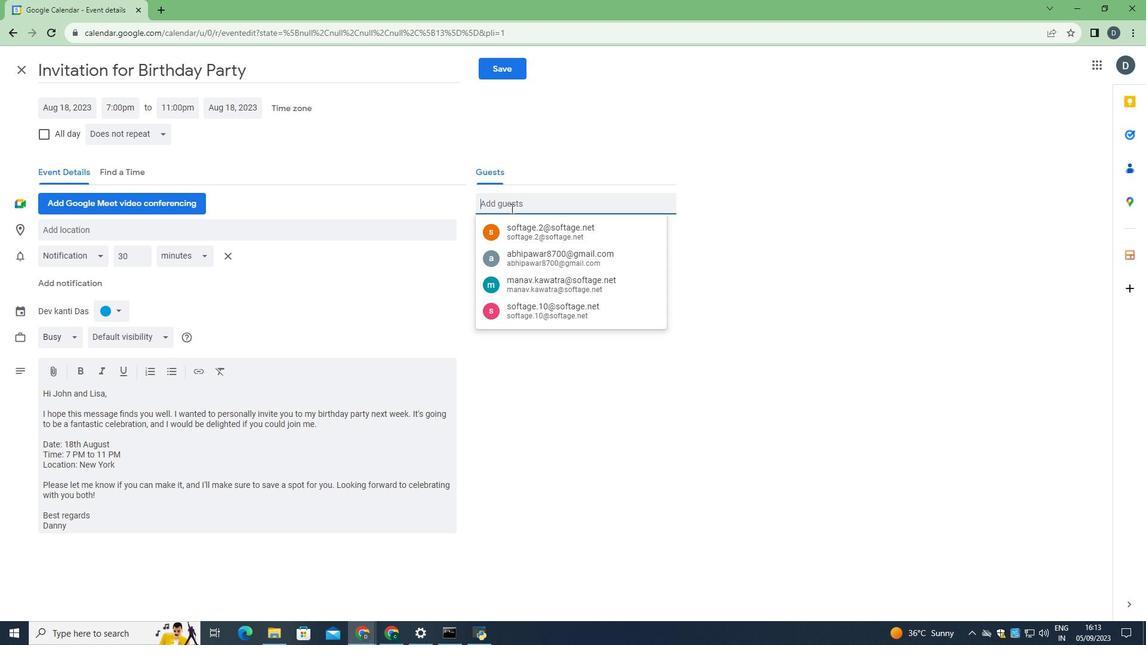 
Action: Key pressed <Key.shift>J<Key.backspace>john123<Key.shift>@gmail.com
Screenshot: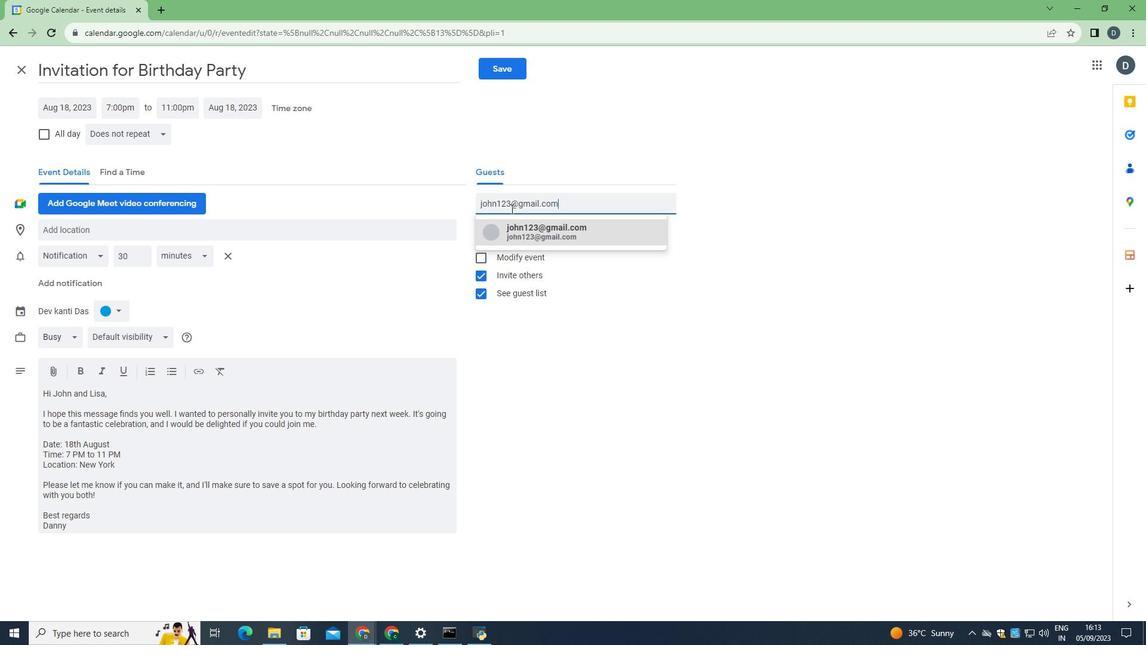 
Action: Mouse moved to (522, 227)
Screenshot: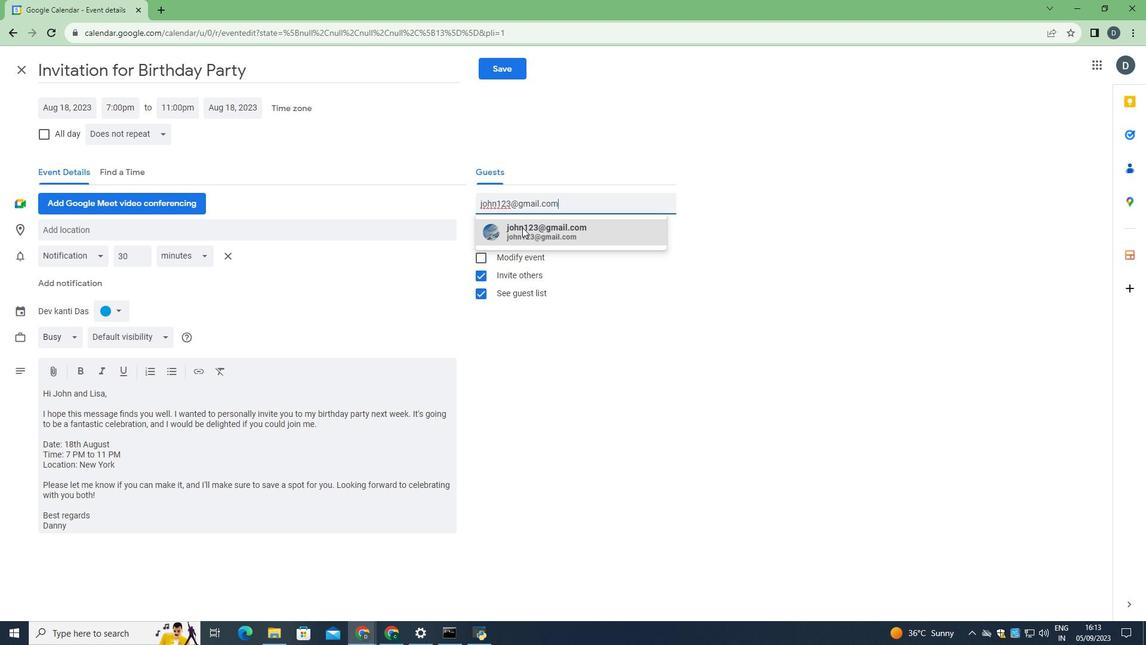 
Action: Mouse pressed left at (522, 227)
Screenshot: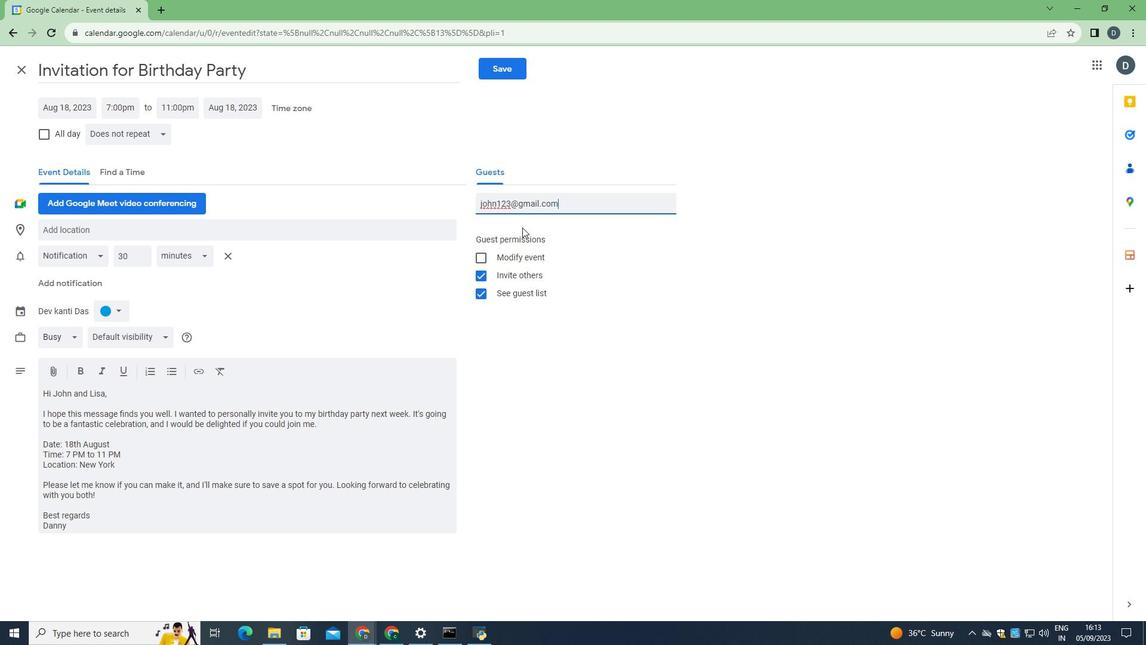 
Action: Mouse moved to (554, 204)
Screenshot: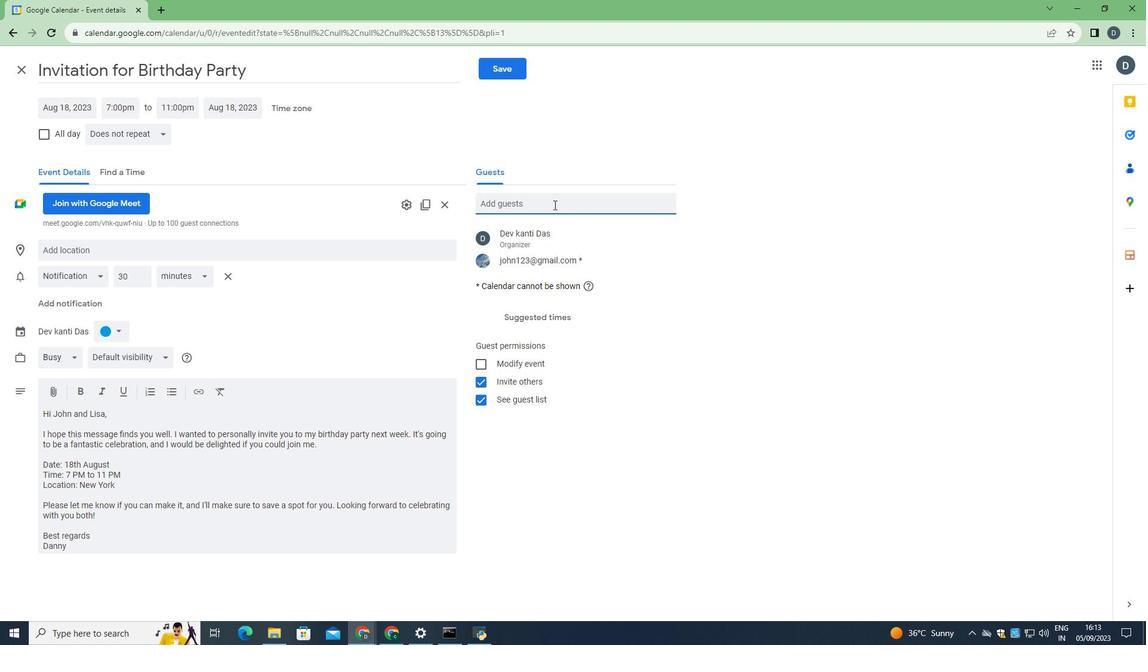 
Action: Key pressed lisa452<Key.shift>@gmail.com
Screenshot: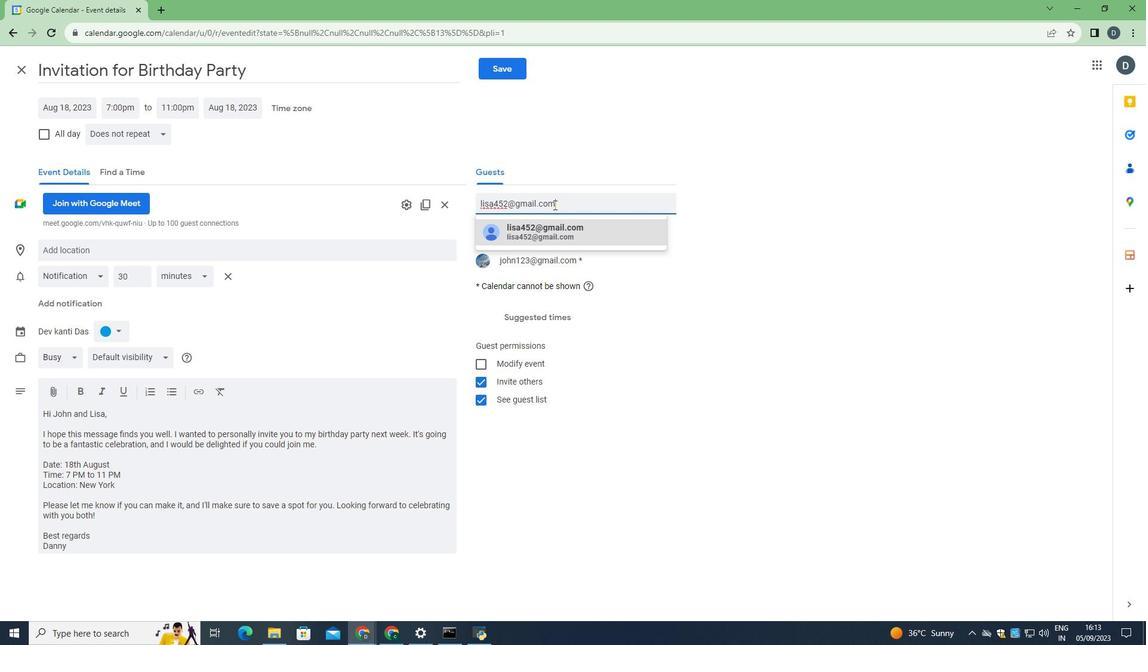 
Action: Mouse moved to (510, 227)
Screenshot: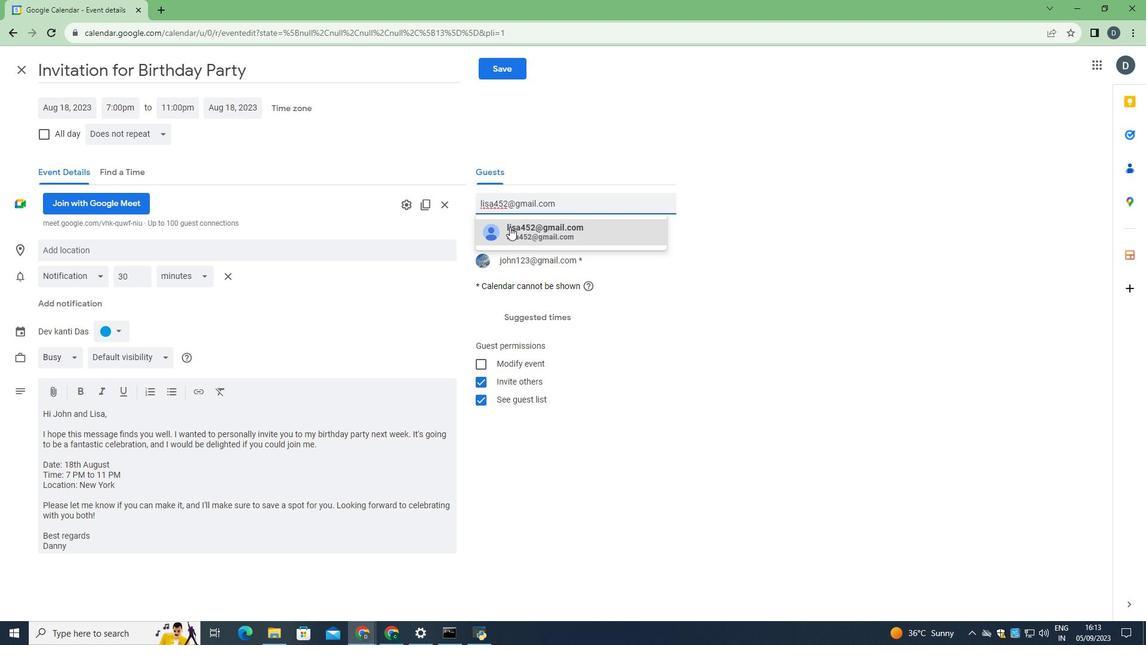 
Action: Mouse pressed left at (510, 227)
Screenshot: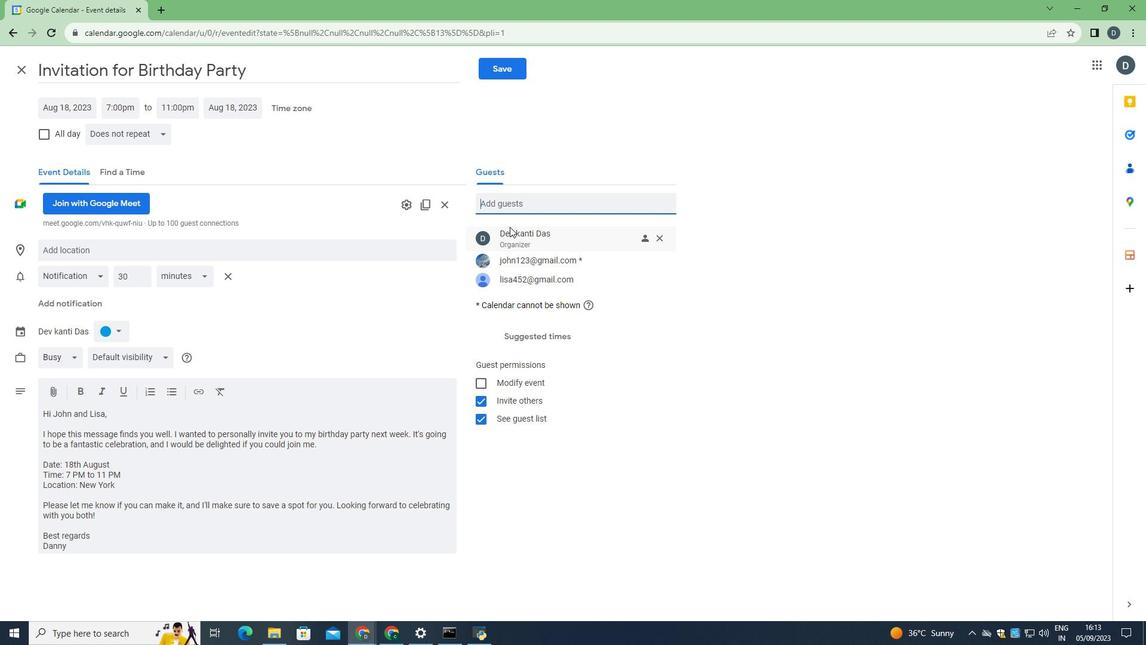 
Action: Mouse moved to (518, 69)
Screenshot: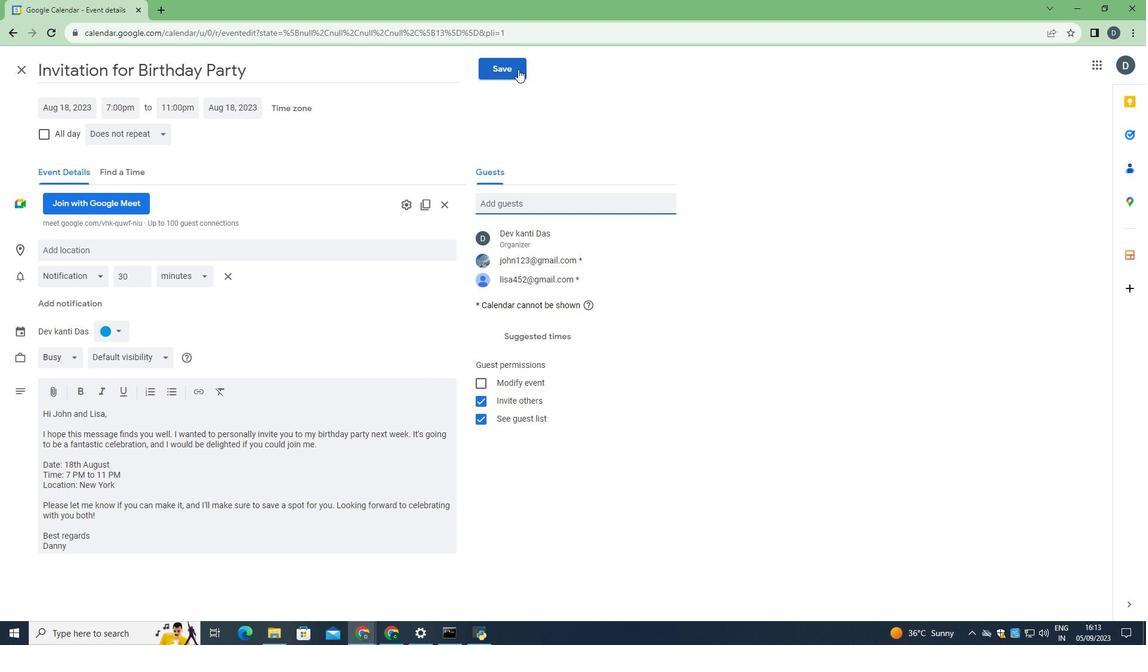 
Action: Mouse pressed left at (518, 69)
Screenshot: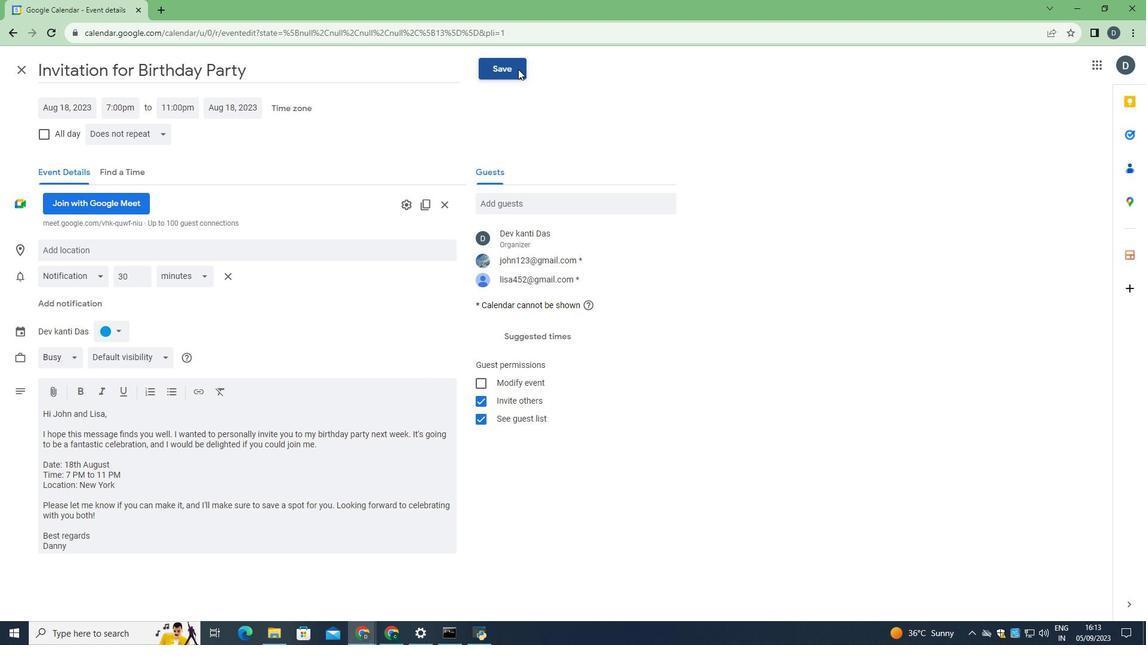 
Action: Mouse moved to (682, 356)
Screenshot: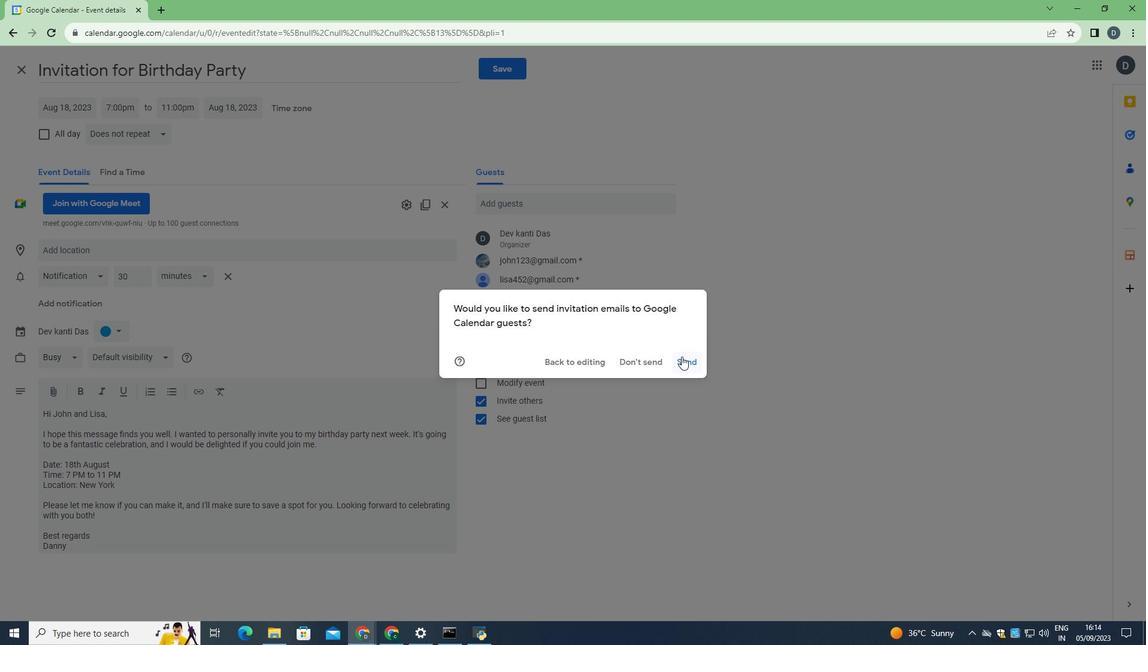 
Action: Mouse pressed left at (682, 356)
Screenshot: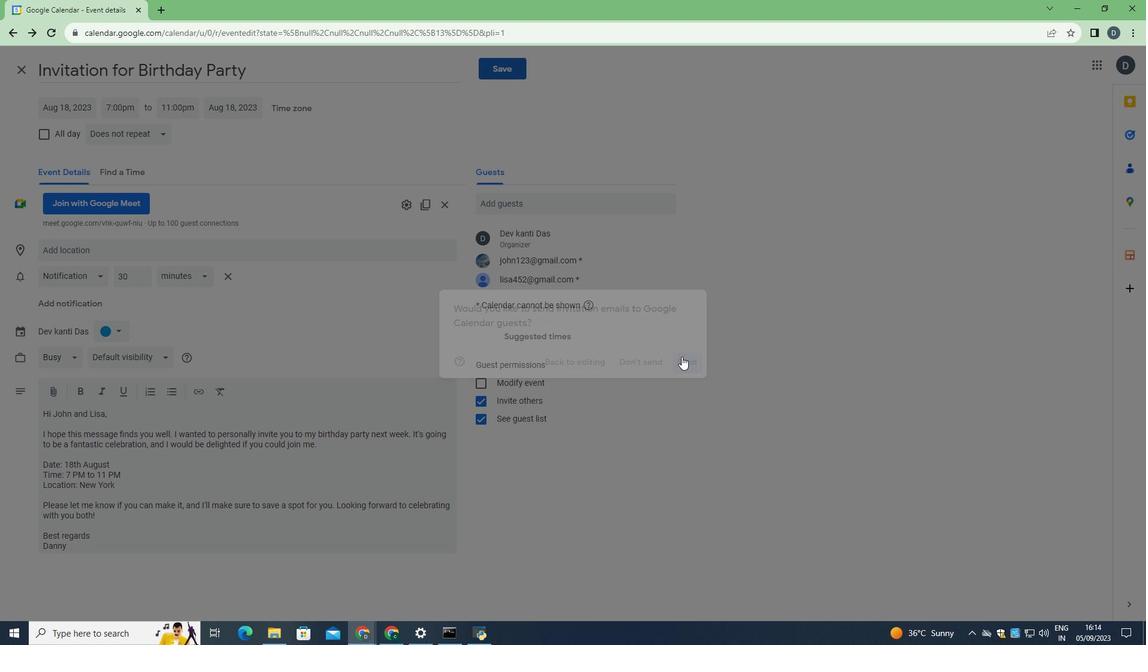 
Action: Mouse moved to (682, 356)
Screenshot: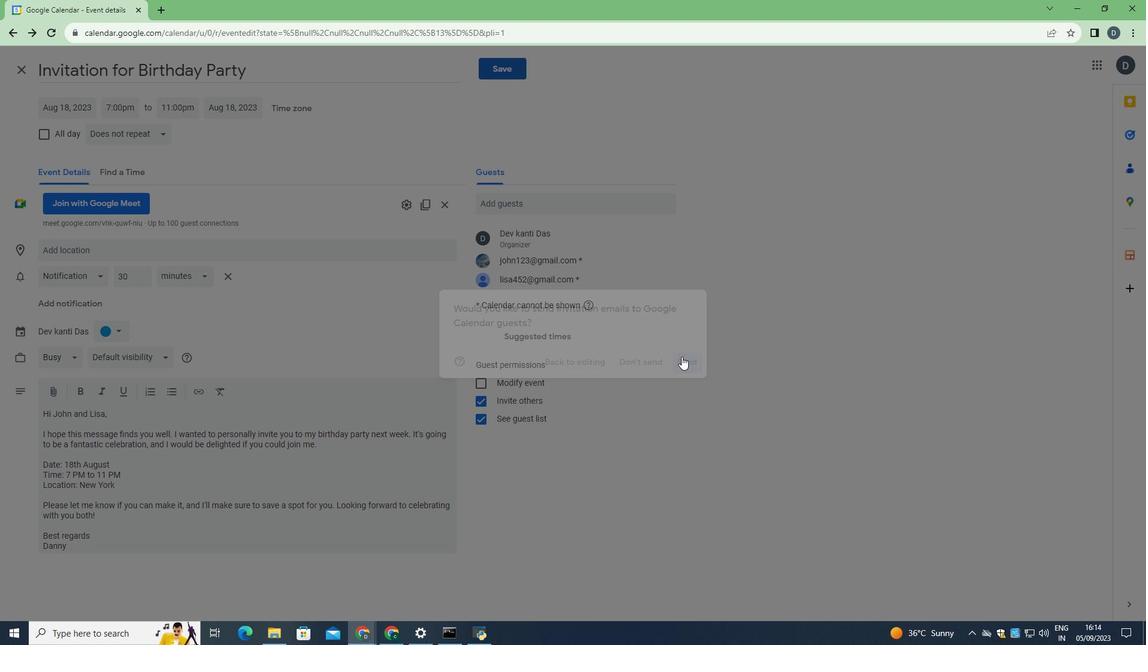 
